 Task: Send the message to the host of Apartment in Wilmington, North Carolina, United States- Hello! I'm interested in your listing for 01/Dec/2023. Is it still available during that time?.
Action: Mouse moved to (394, 396)
Screenshot: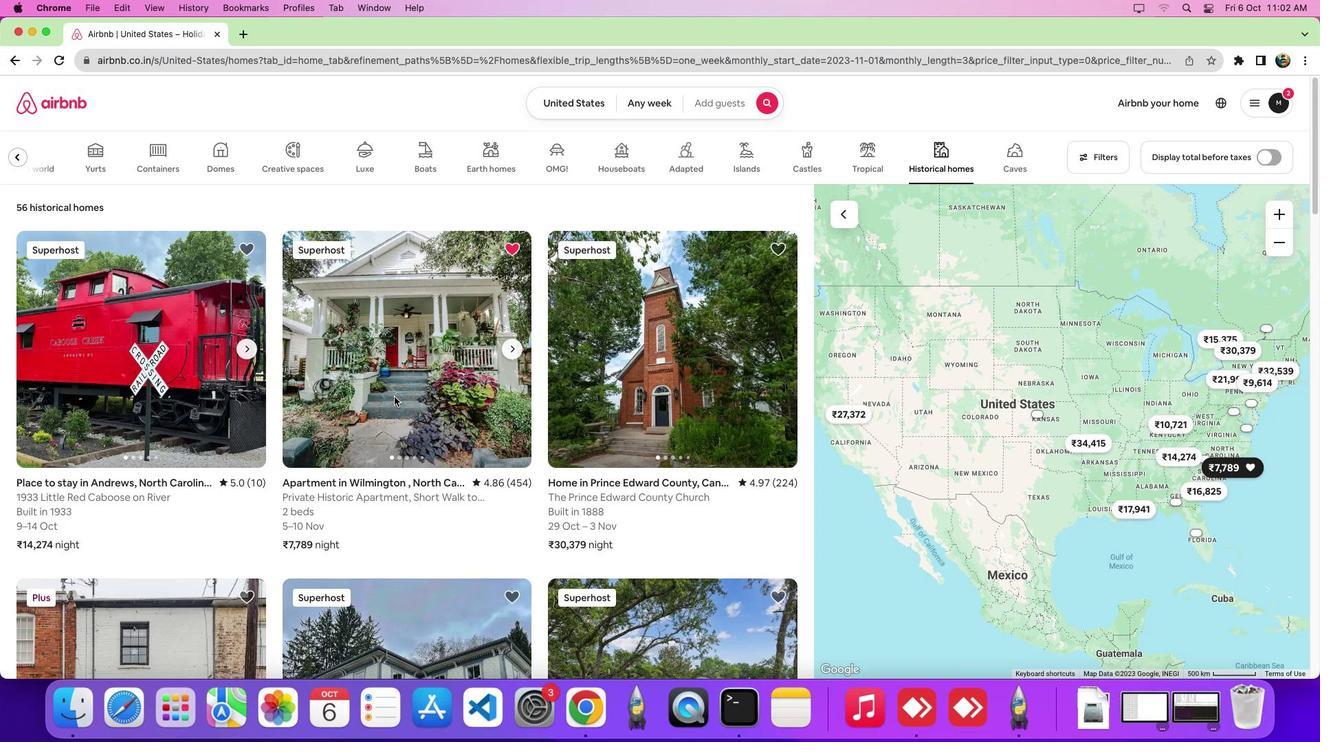 
Action: Mouse pressed left at (394, 396)
Screenshot: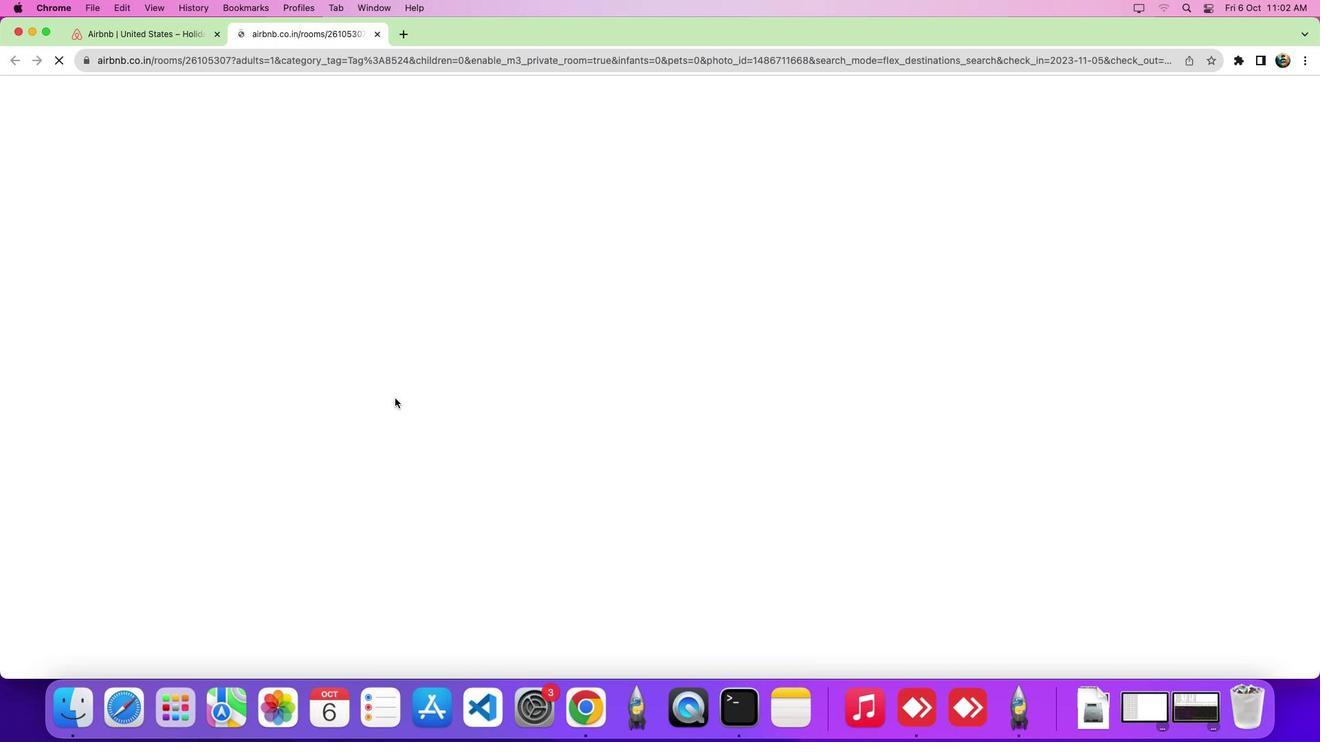 
Action: Mouse moved to (522, 453)
Screenshot: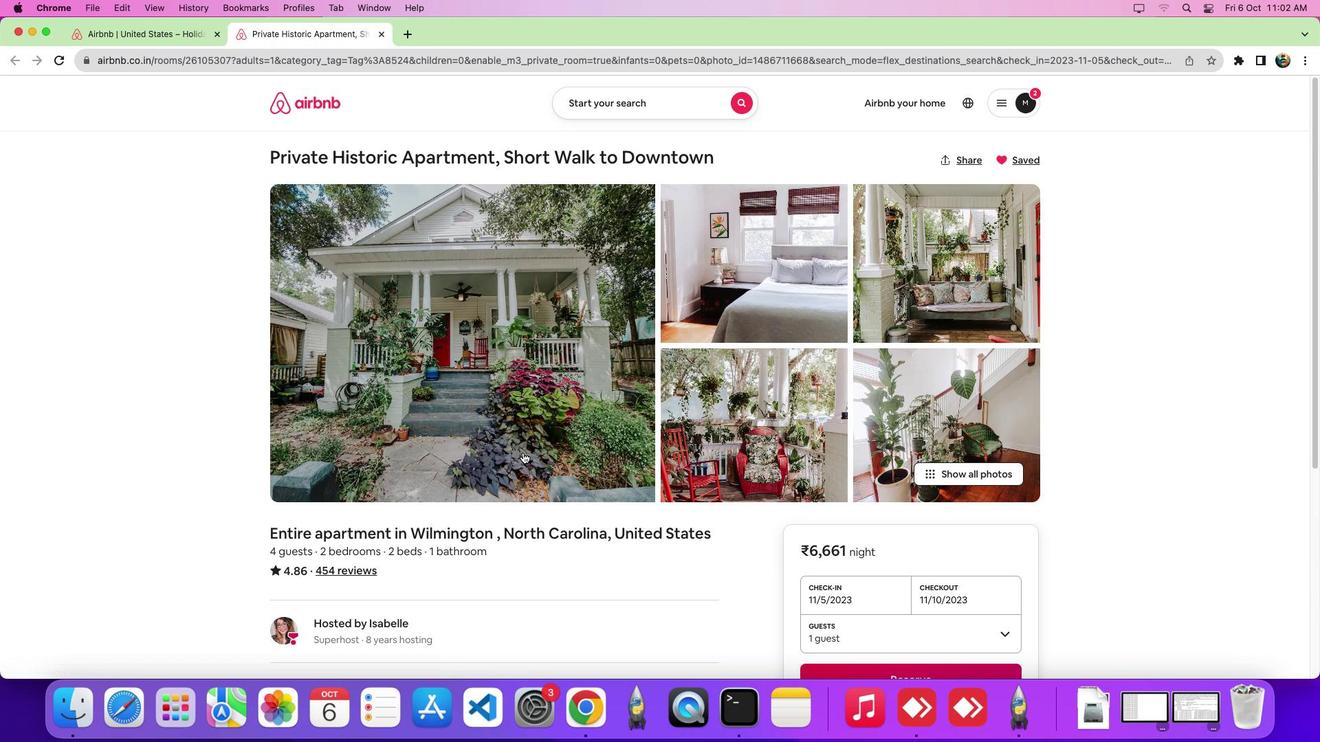 
Action: Mouse scrolled (522, 453) with delta (0, 0)
Screenshot: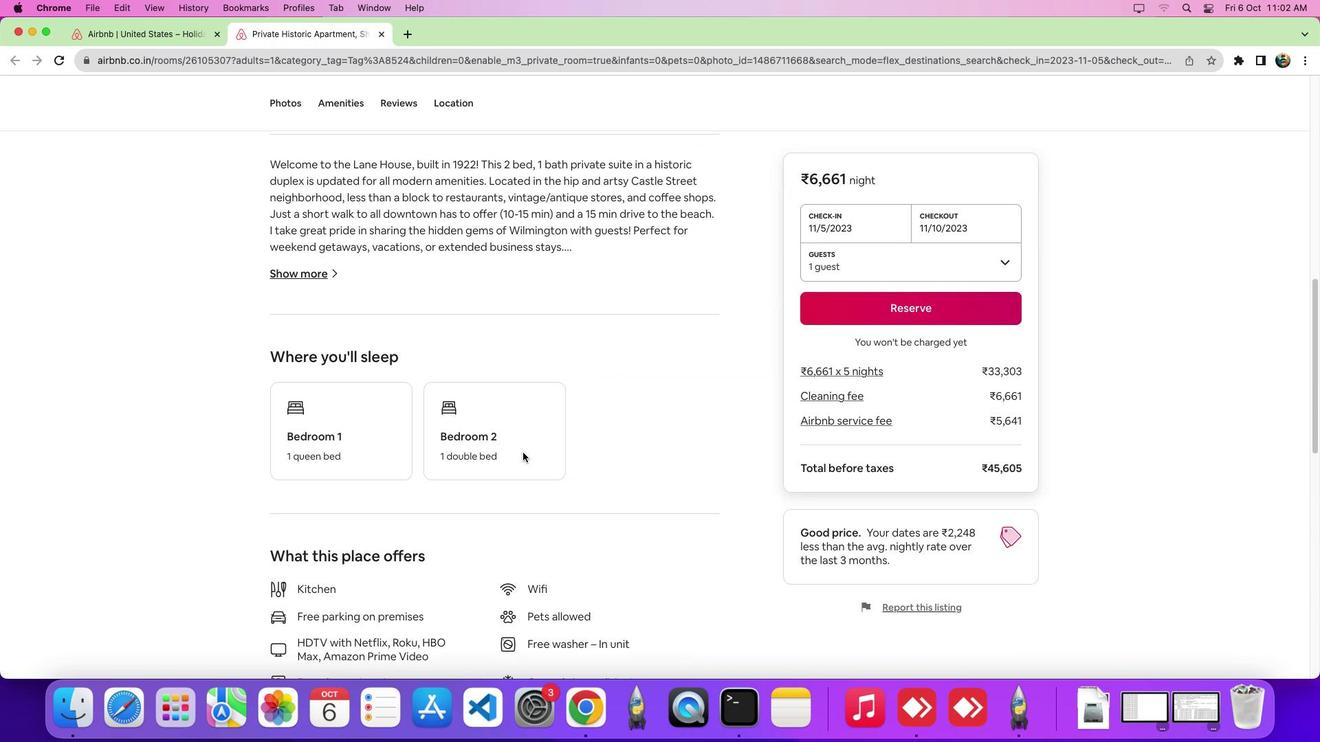 
Action: Mouse scrolled (522, 453) with delta (0, 0)
Screenshot: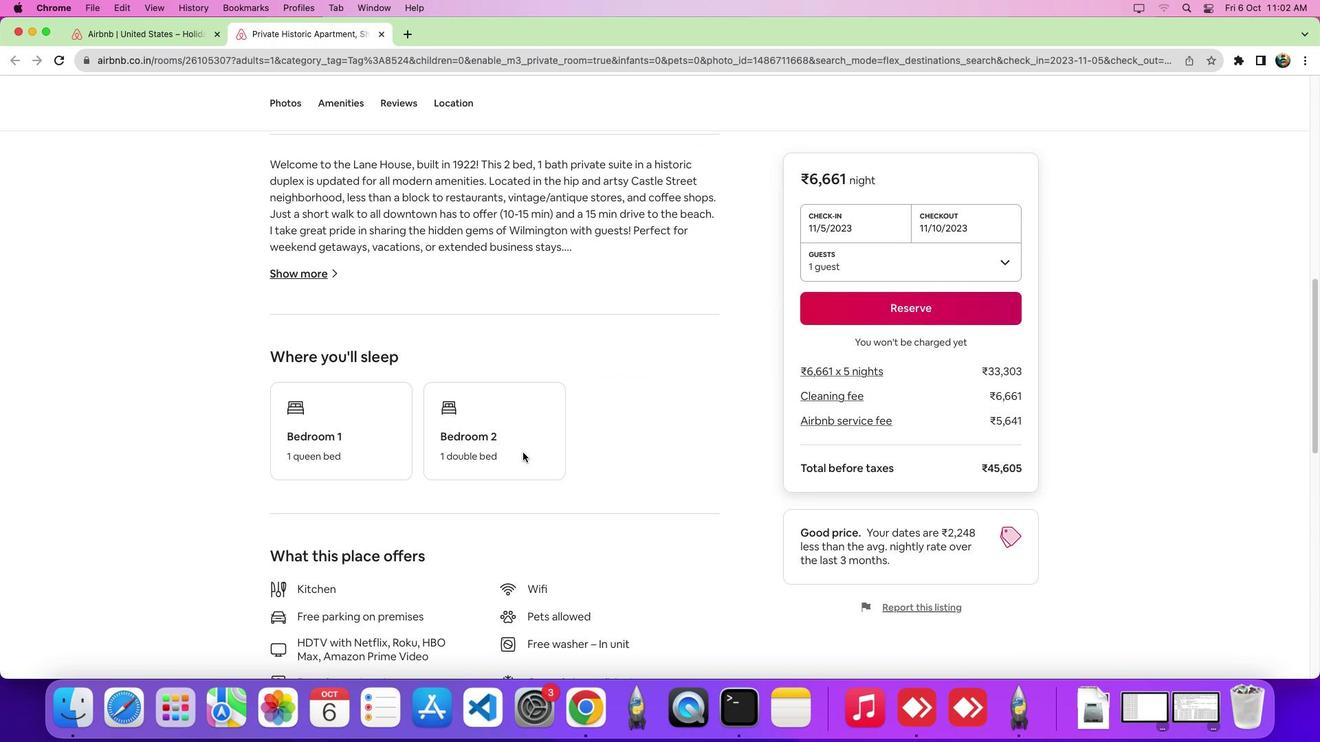 
Action: Mouse scrolled (522, 453) with delta (0, -6)
Screenshot: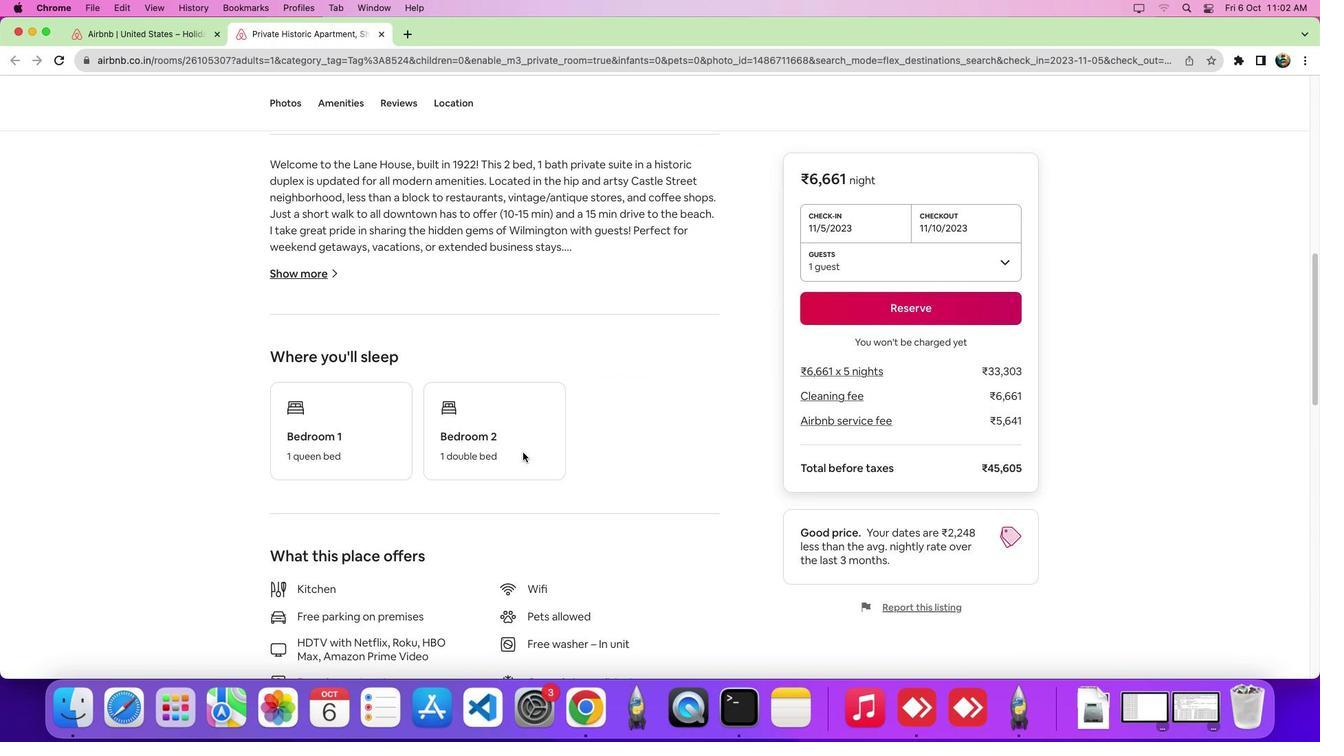 
Action: Mouse scrolled (522, 453) with delta (0, -8)
Screenshot: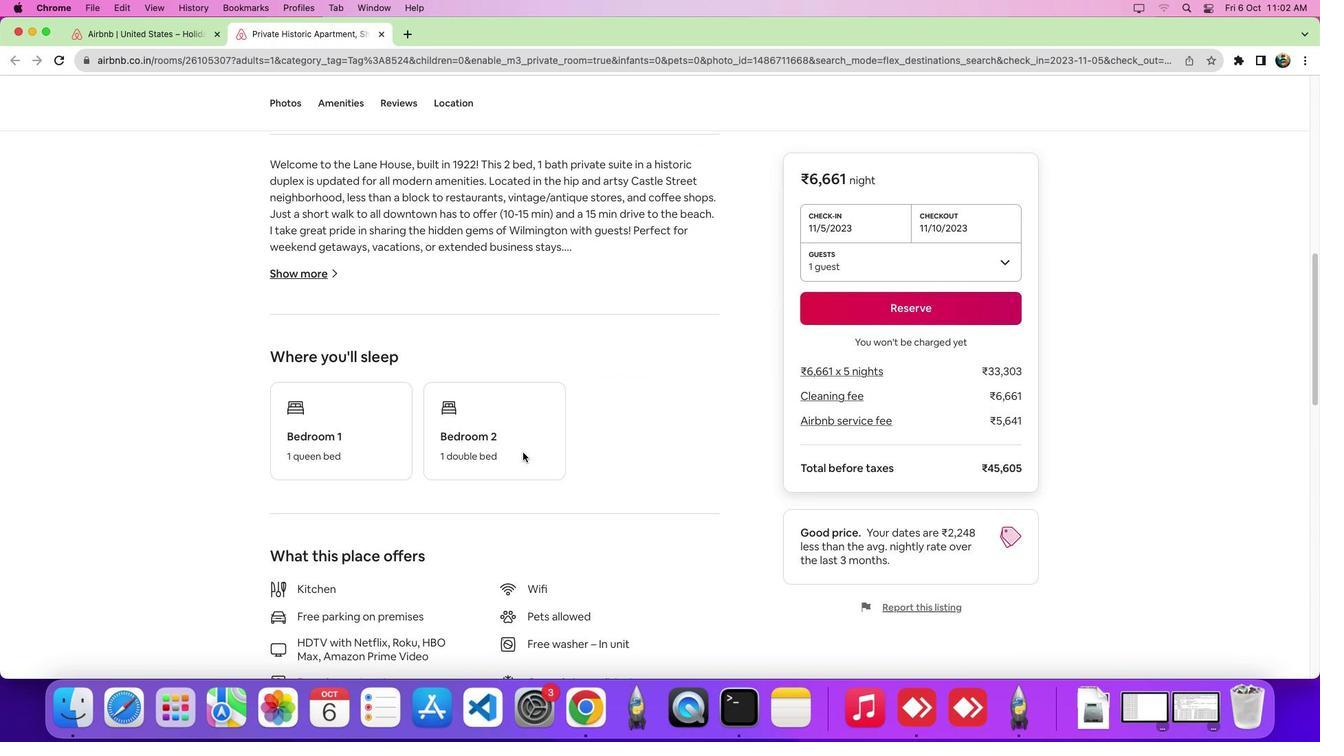 
Action: Mouse scrolled (522, 453) with delta (0, 0)
Screenshot: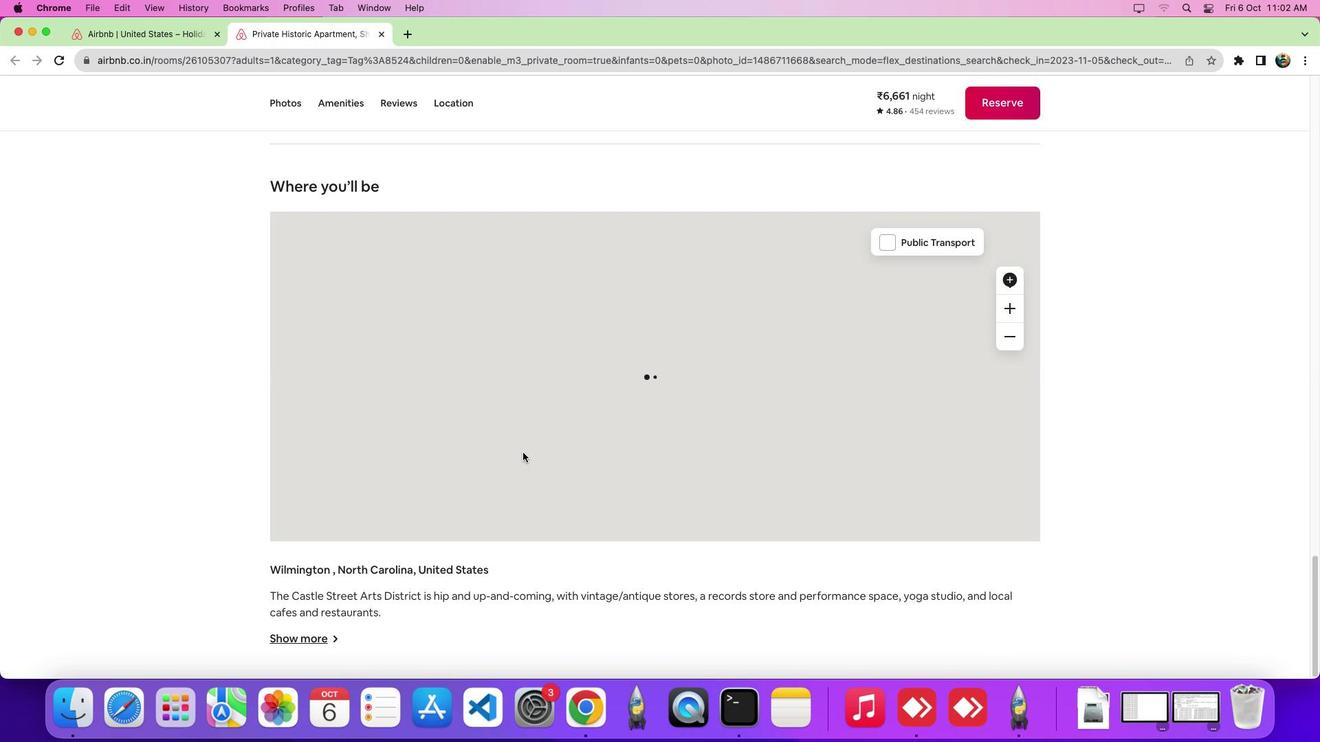 
Action: Mouse scrolled (522, 453) with delta (0, -1)
Screenshot: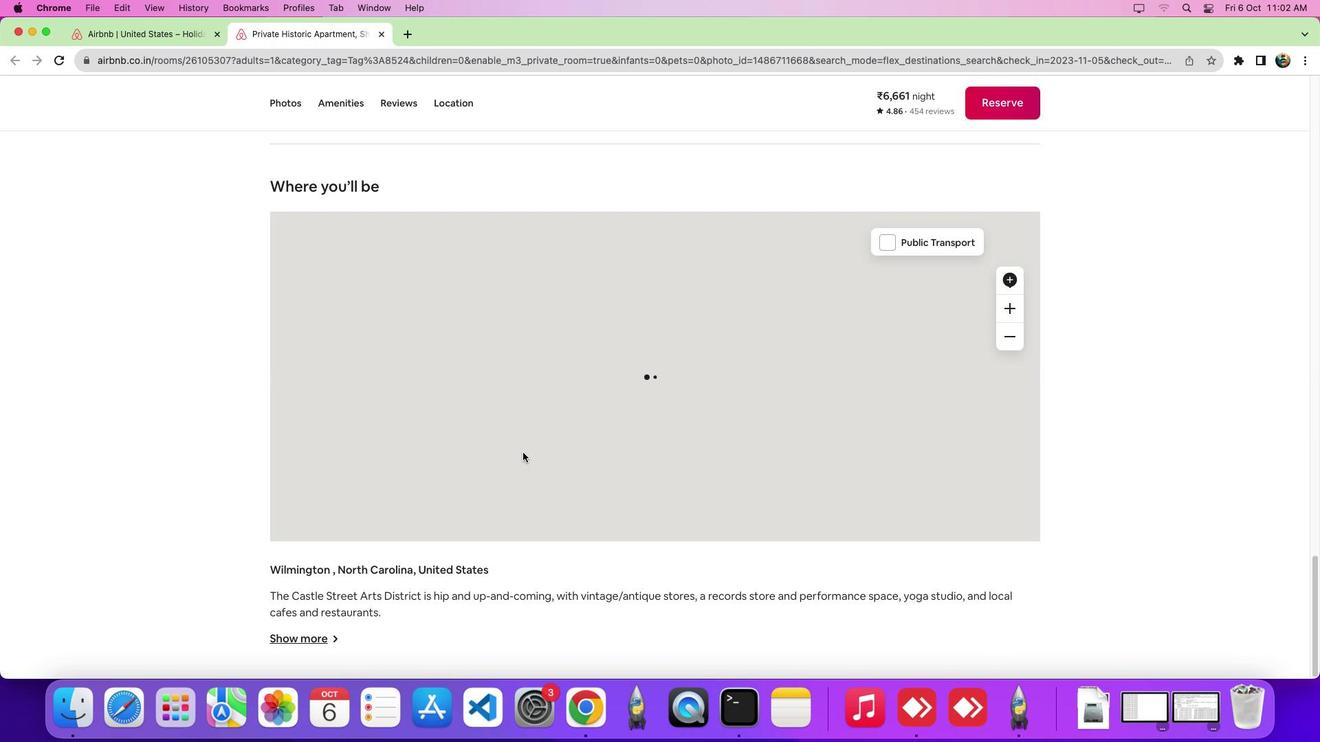 
Action: Mouse scrolled (522, 453) with delta (0, -6)
Screenshot: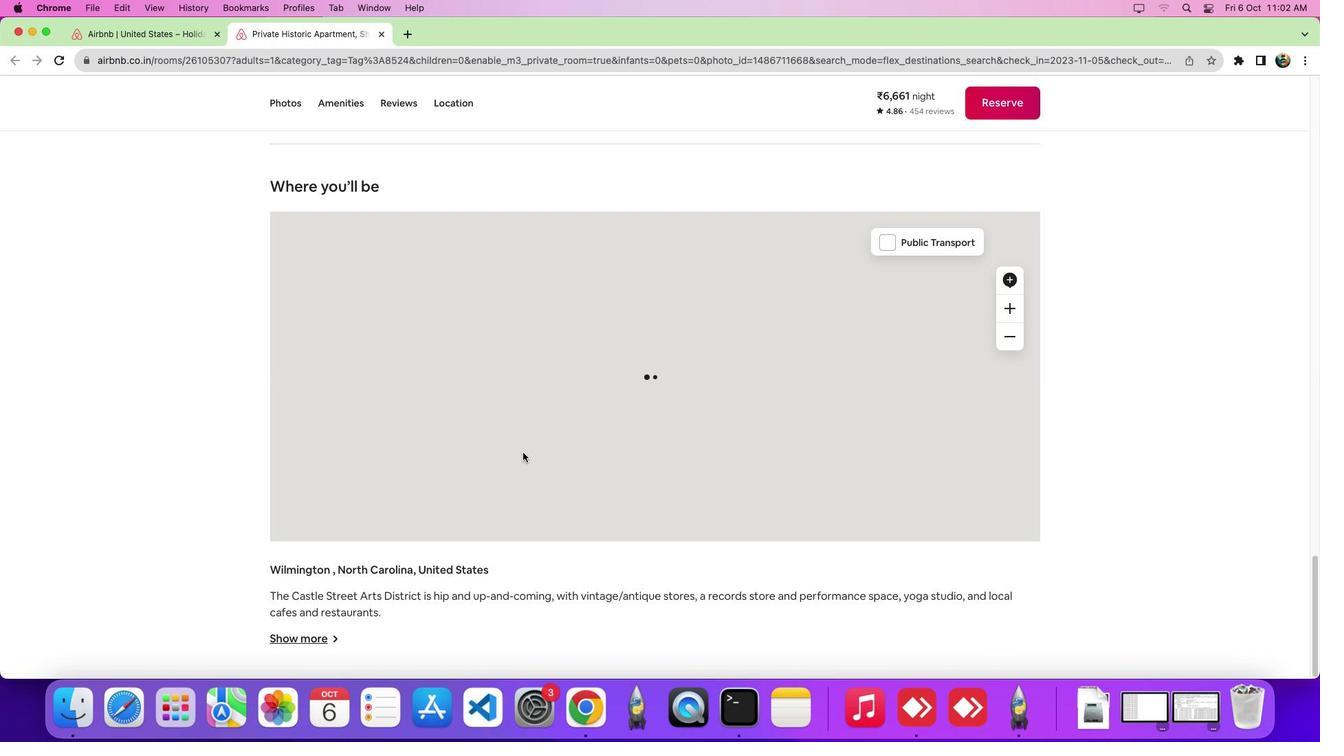 
Action: Mouse scrolled (522, 453) with delta (0, -9)
Screenshot: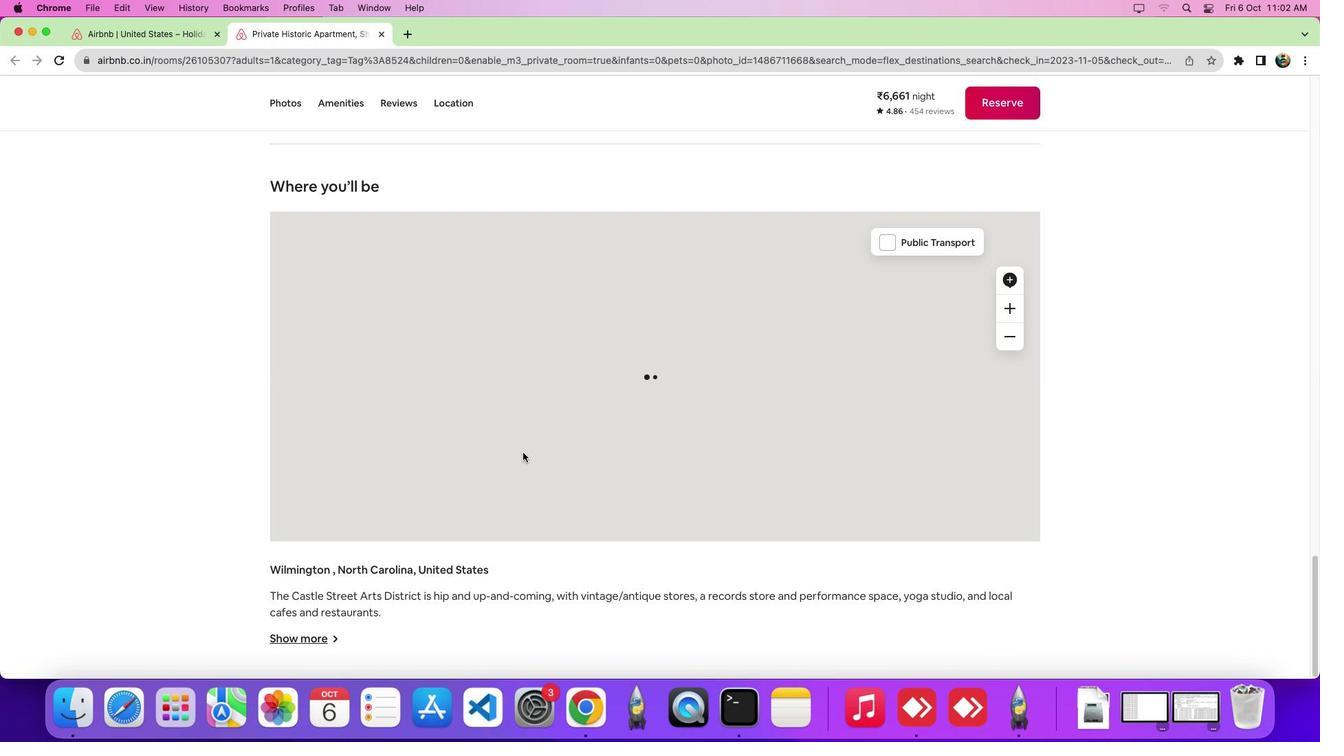 
Action: Mouse scrolled (522, 453) with delta (0, -11)
Screenshot: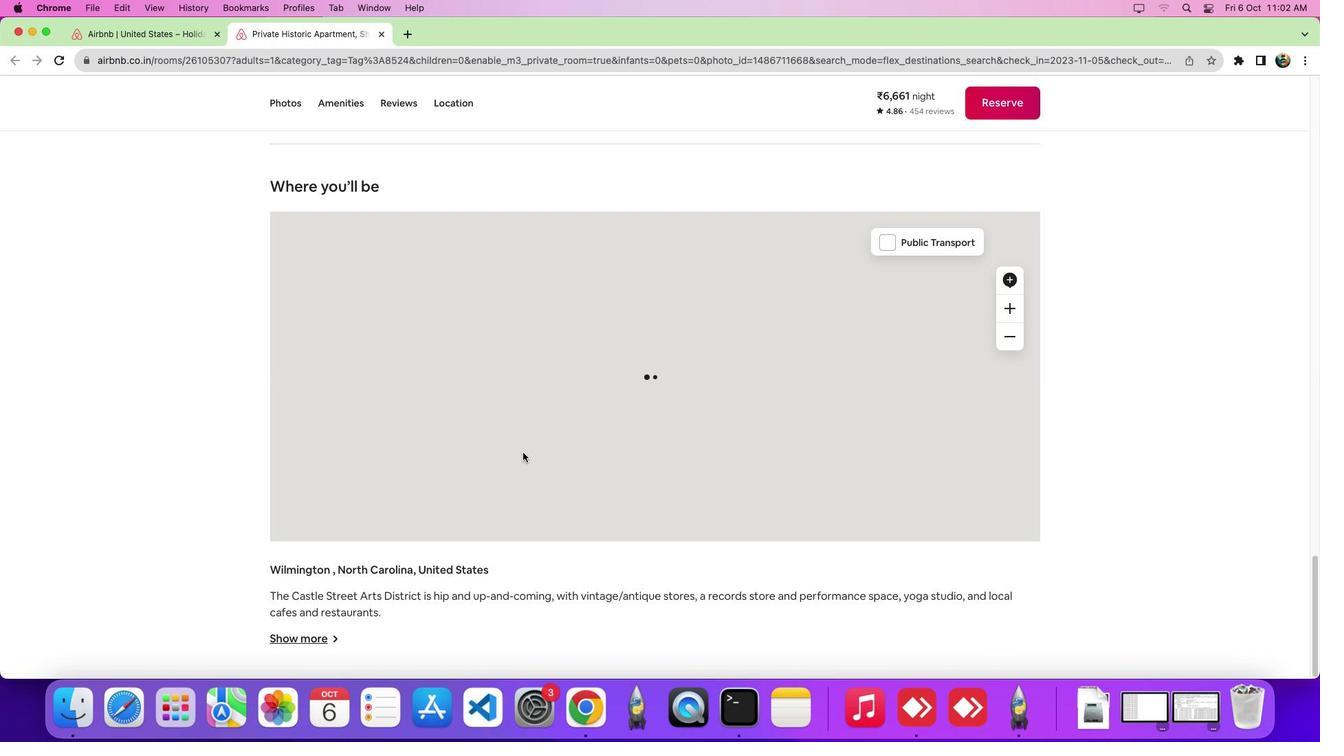 
Action: Mouse scrolled (522, 453) with delta (0, -11)
Screenshot: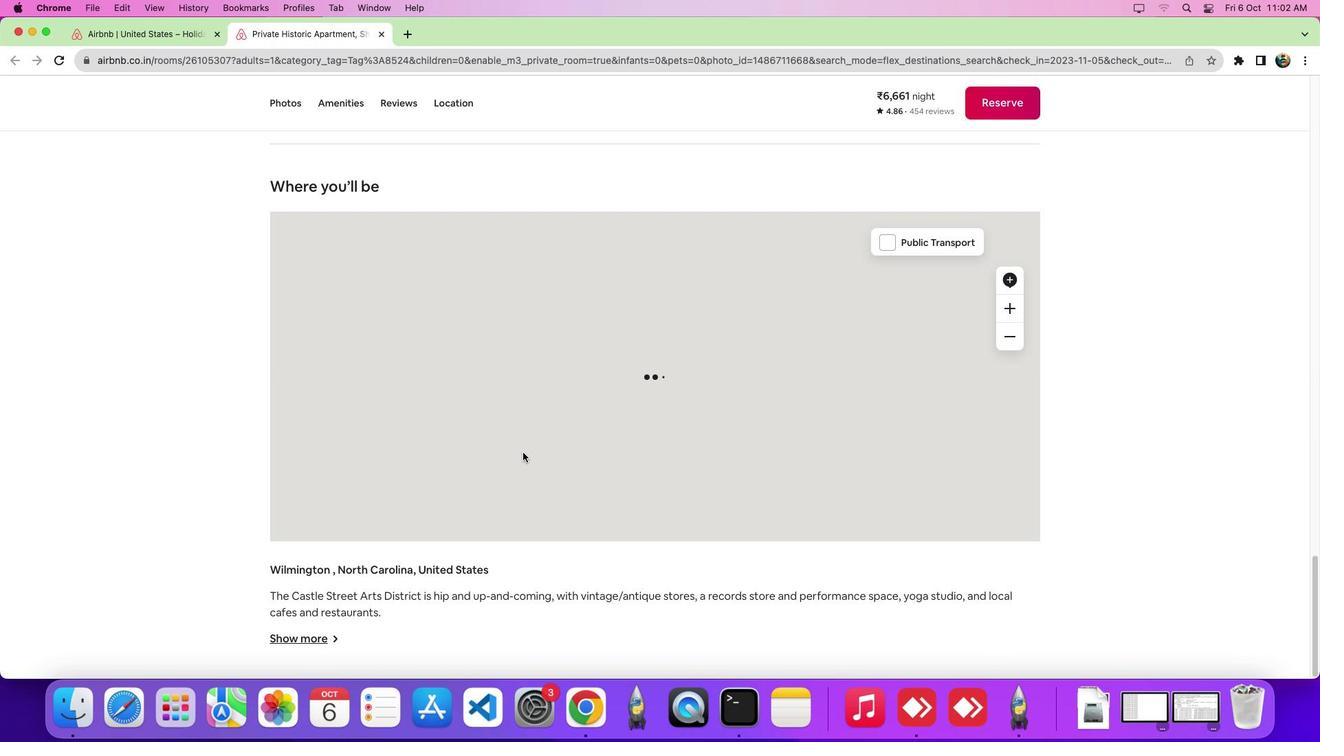 
Action: Mouse scrolled (522, 453) with delta (0, 0)
Screenshot: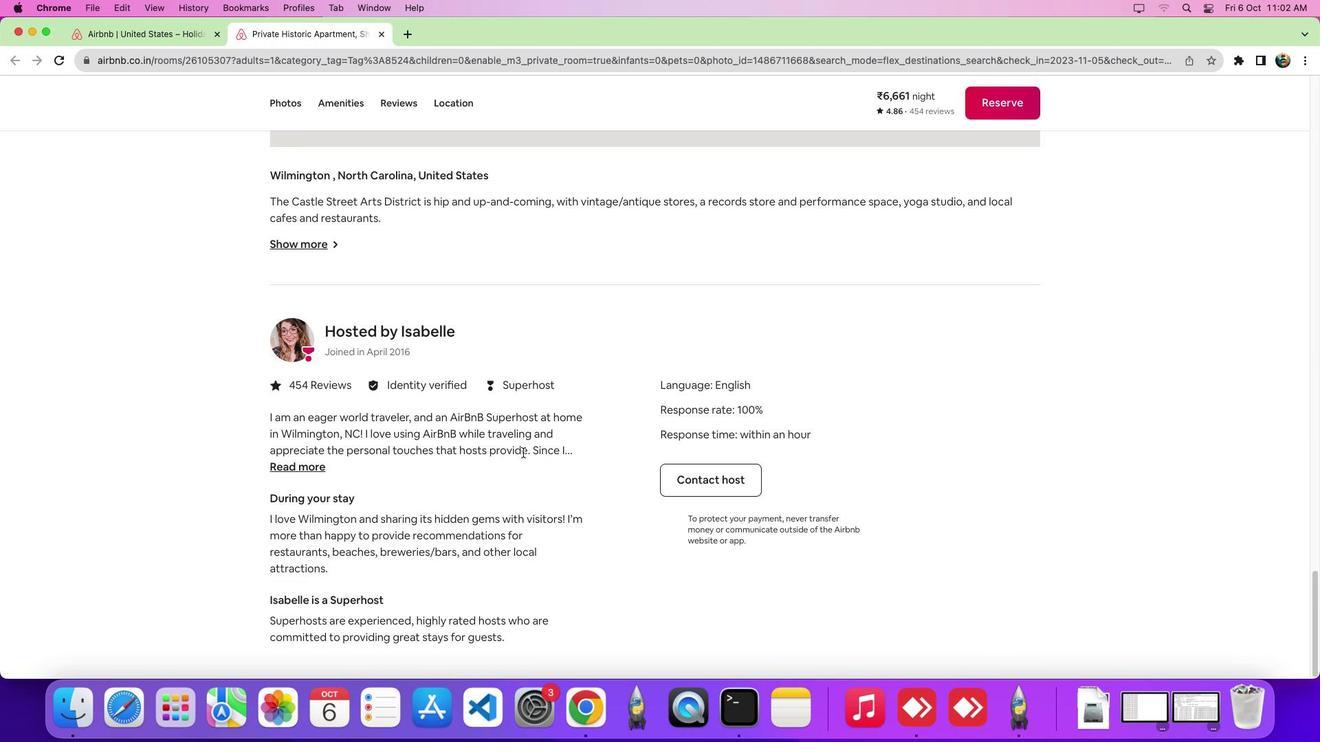 
Action: Mouse scrolled (522, 453) with delta (0, -1)
Screenshot: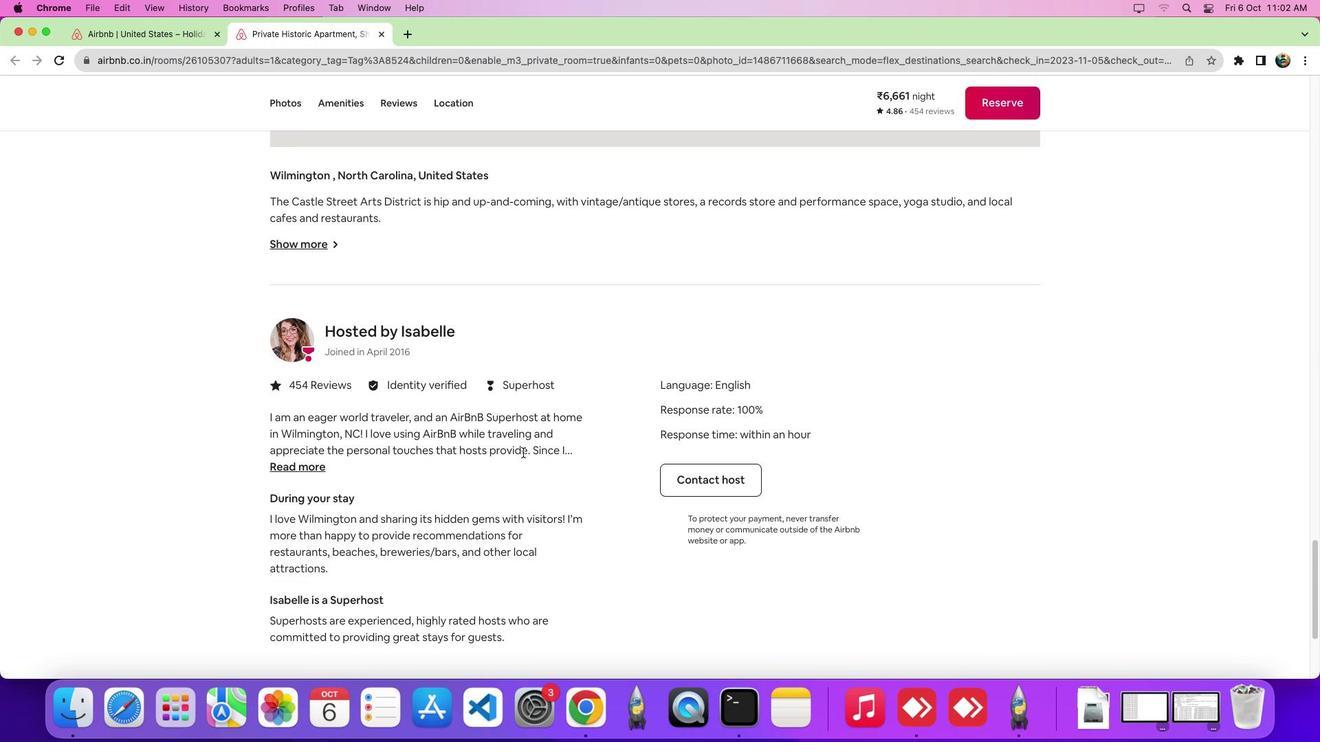 
Action: Mouse scrolled (522, 453) with delta (0, -6)
Screenshot: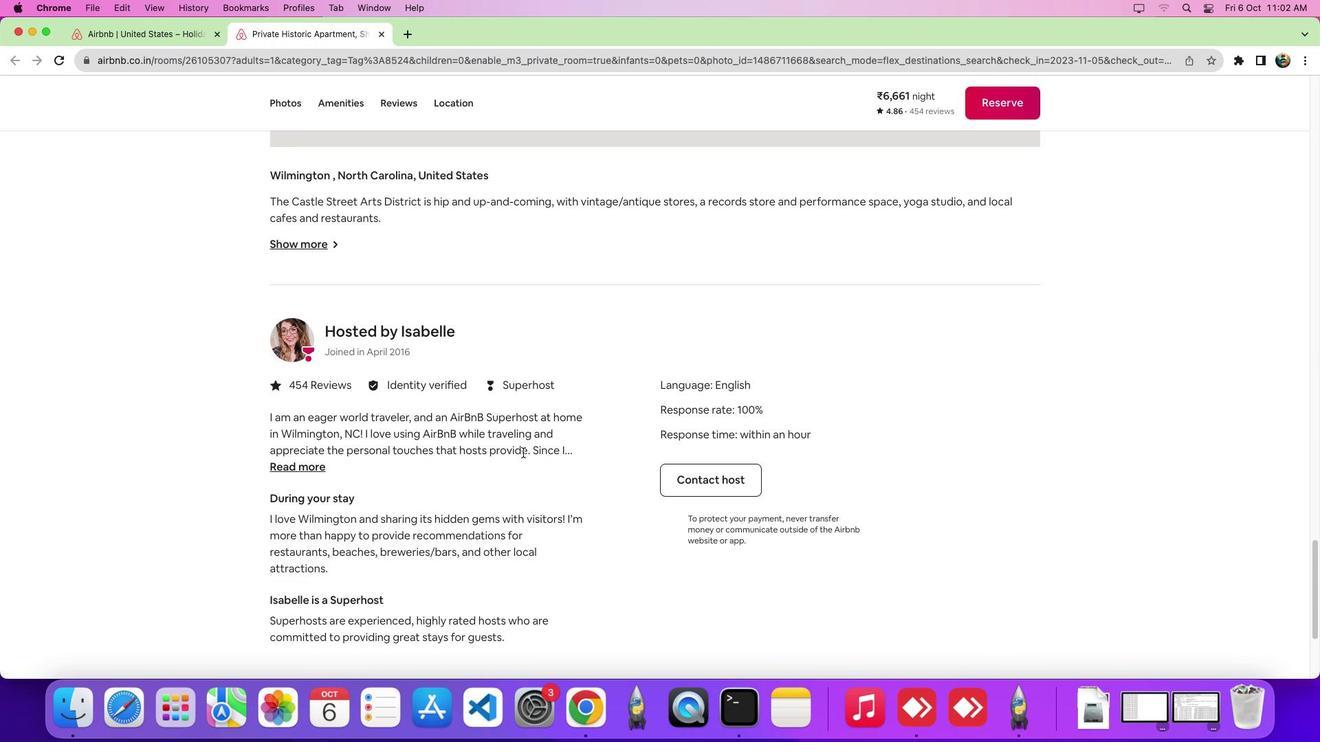 
Action: Mouse scrolled (522, 453) with delta (0, -9)
Screenshot: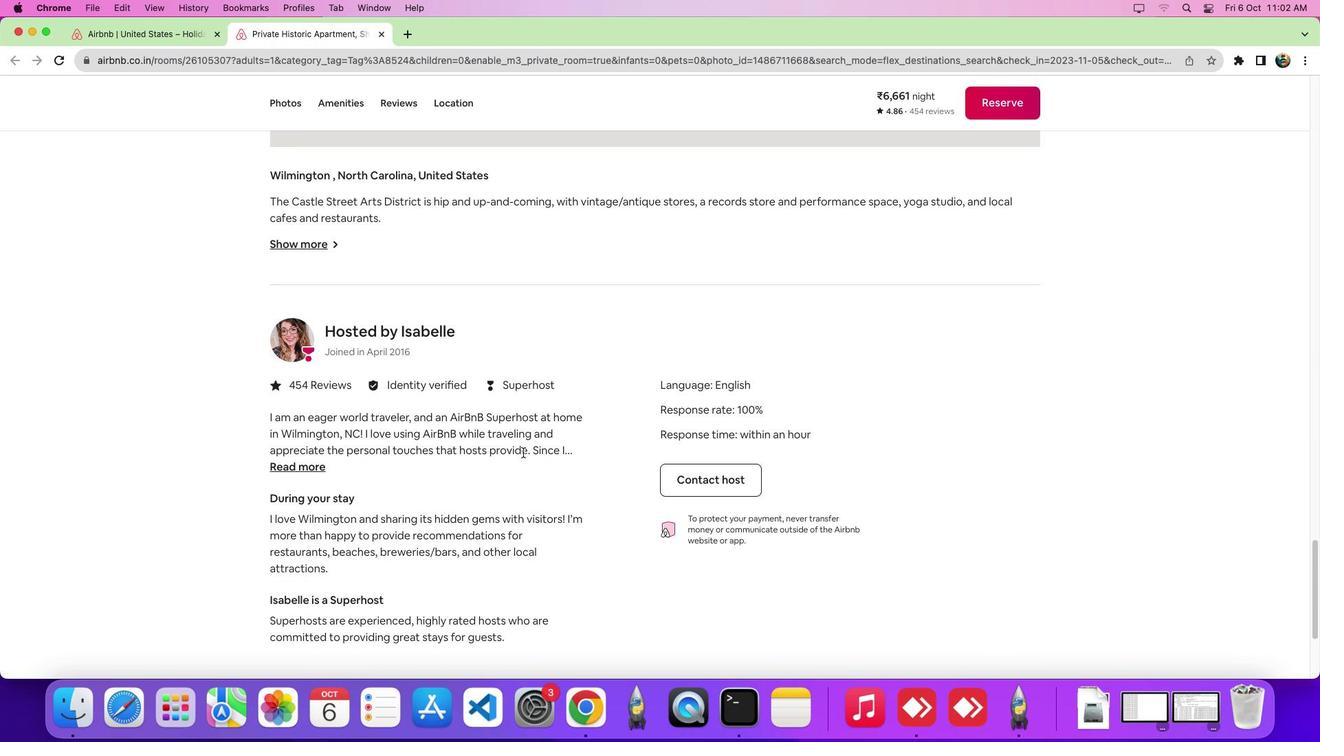 
Action: Mouse scrolled (522, 453) with delta (0, 0)
Screenshot: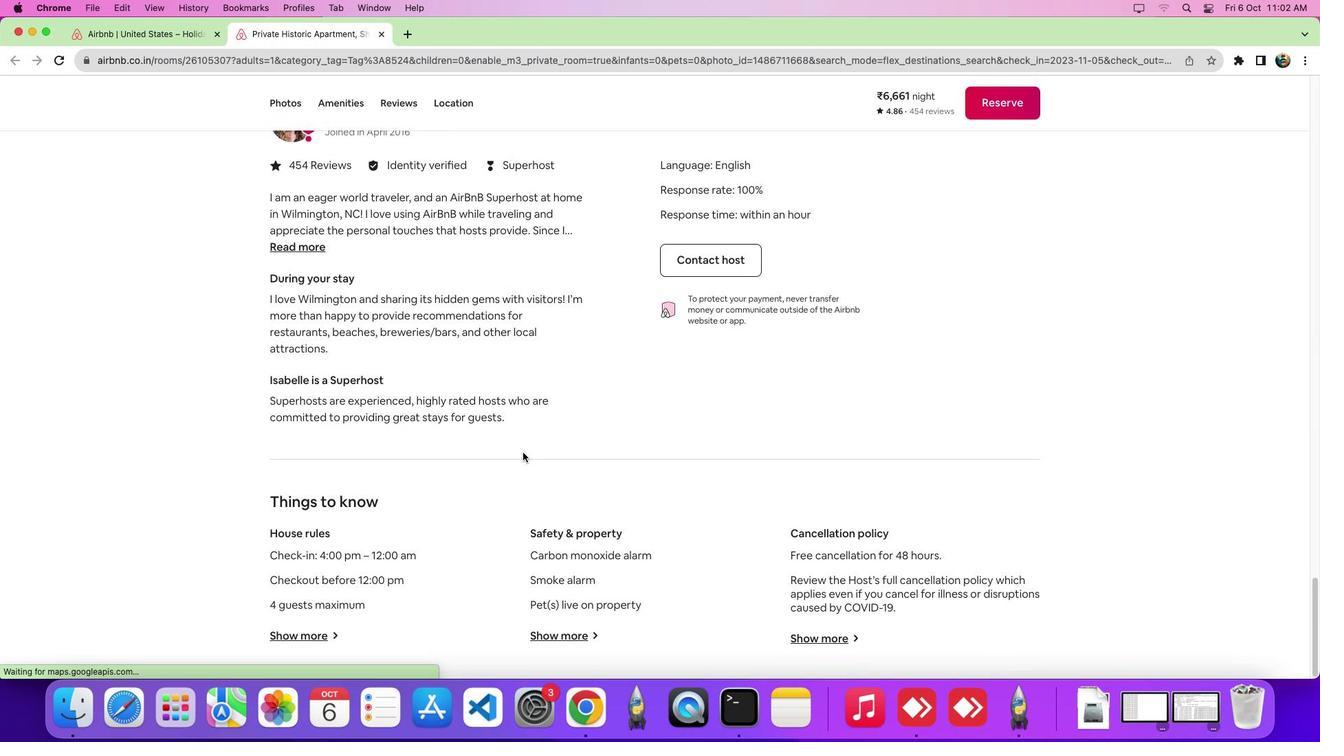 
Action: Mouse scrolled (522, 453) with delta (0, -1)
Screenshot: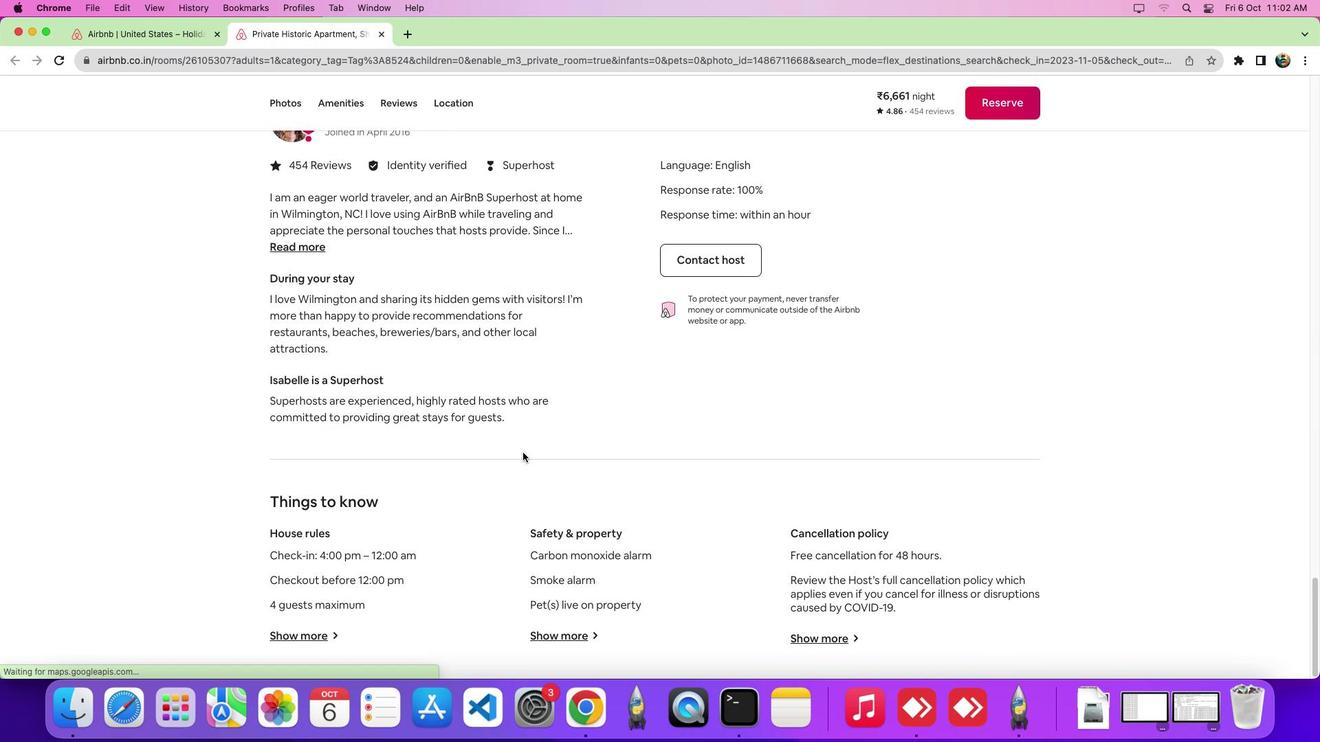 
Action: Mouse scrolled (522, 453) with delta (0, -6)
Screenshot: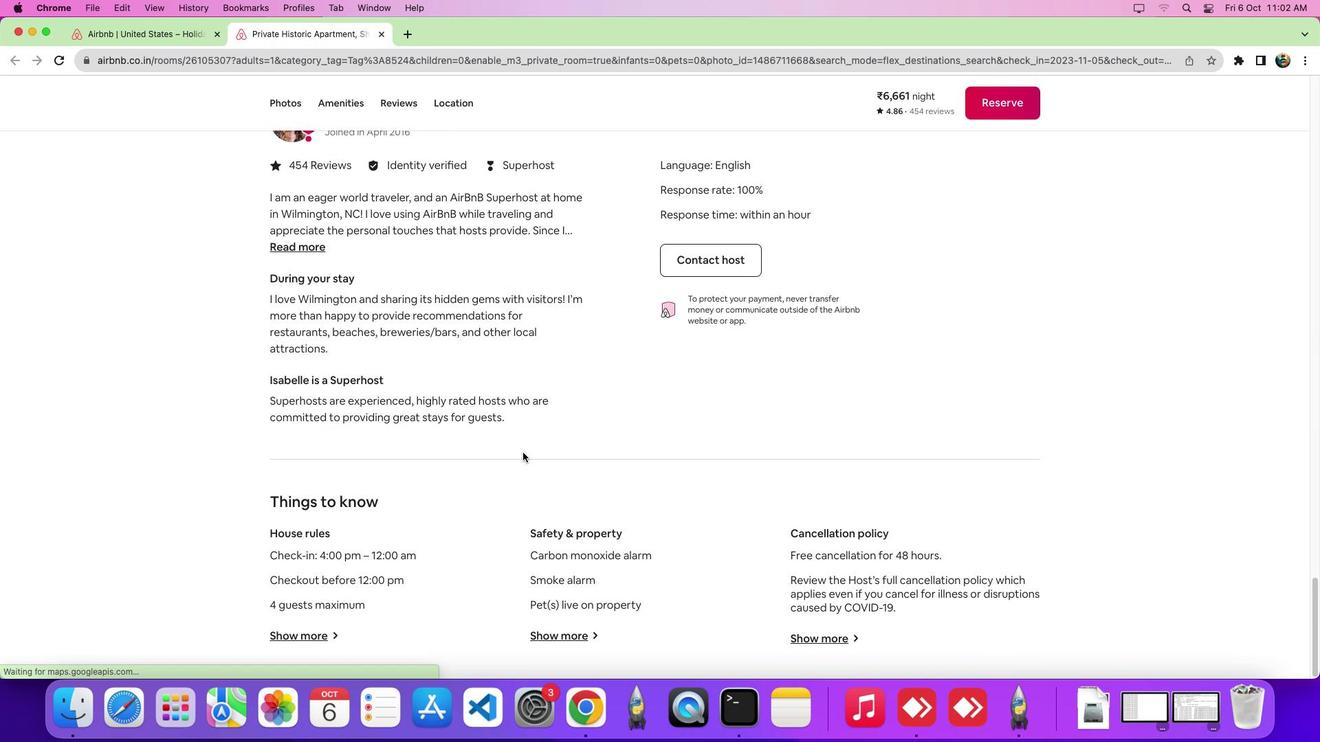 
Action: Mouse scrolled (522, 453) with delta (0, -9)
Screenshot: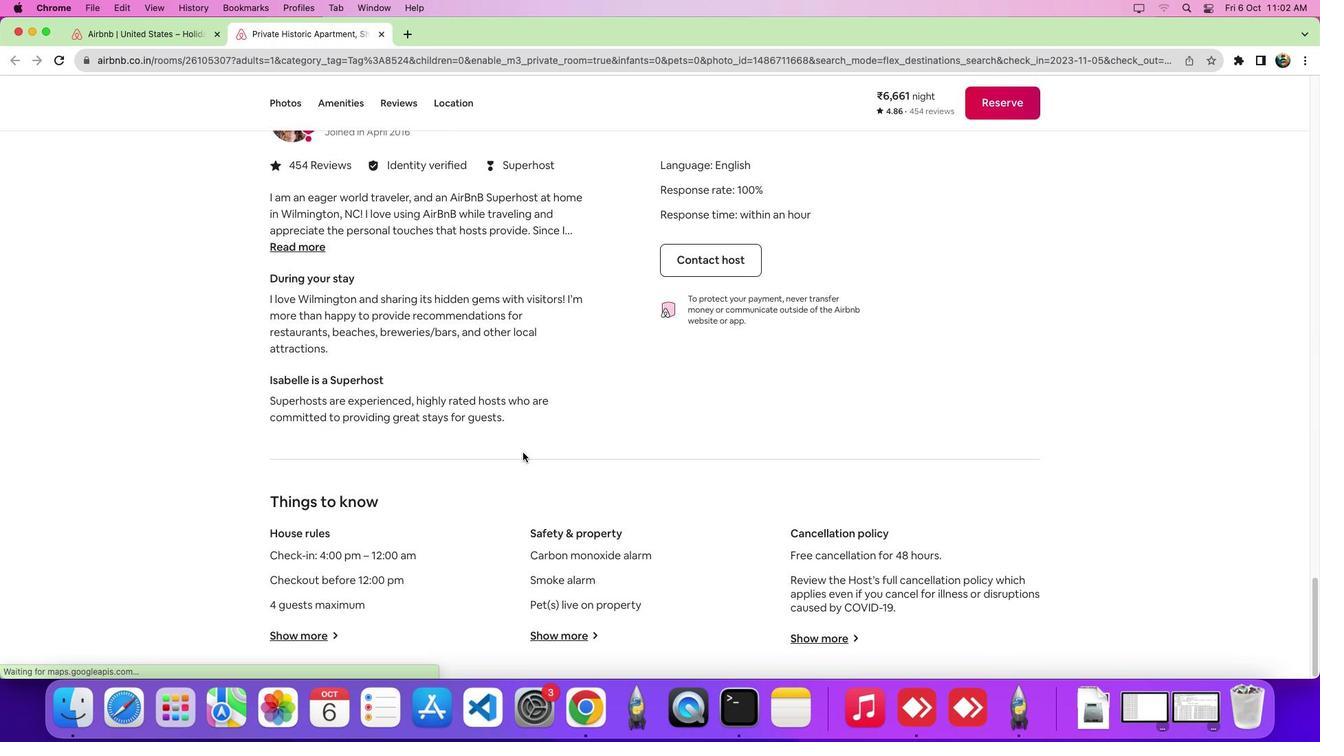 
Action: Mouse scrolled (522, 453) with delta (0, -11)
Screenshot: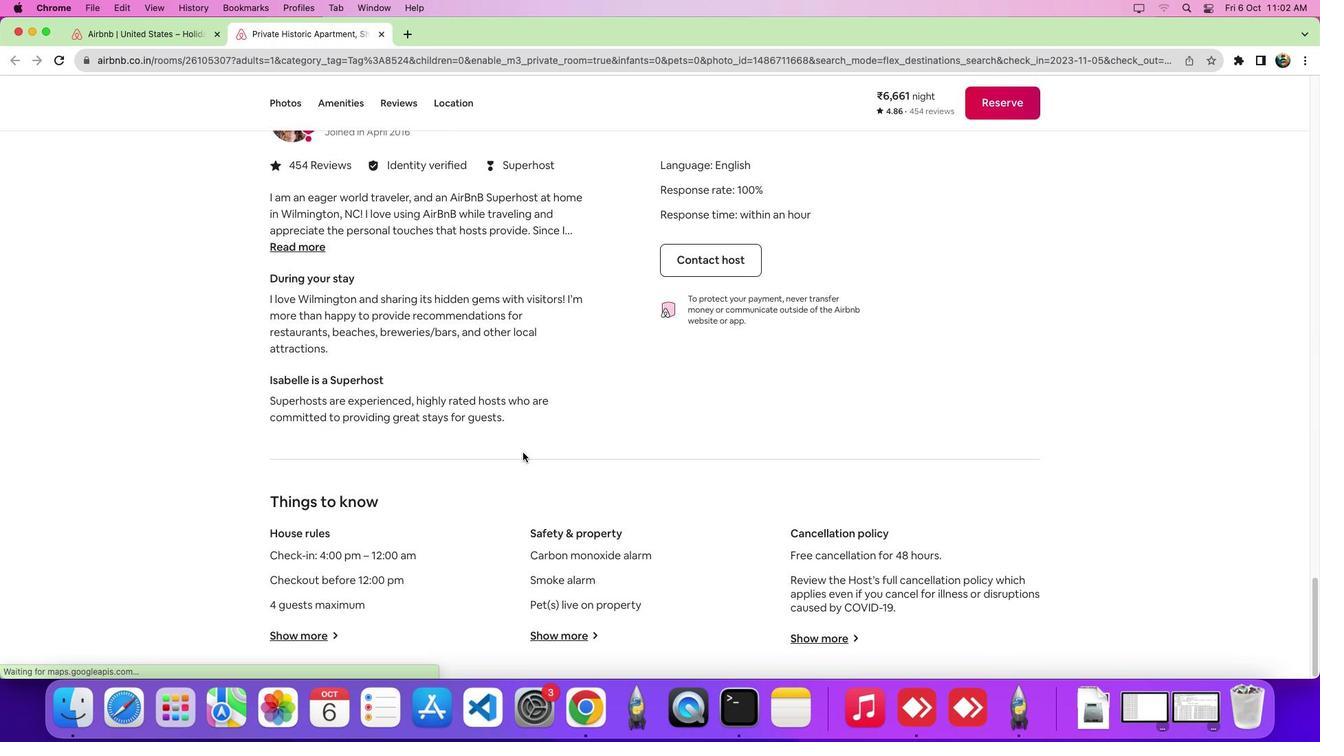 
Action: Mouse moved to (737, 258)
Screenshot: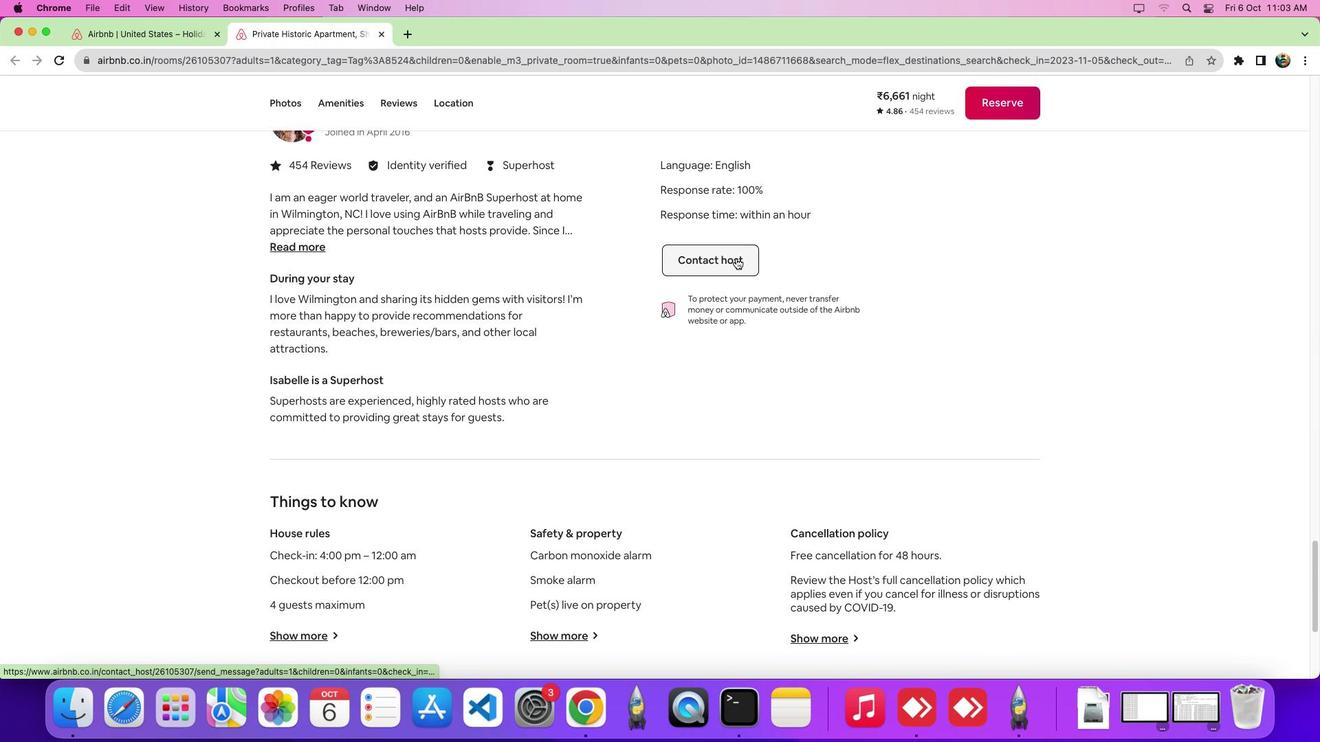 
Action: Mouse pressed left at (737, 258)
Screenshot: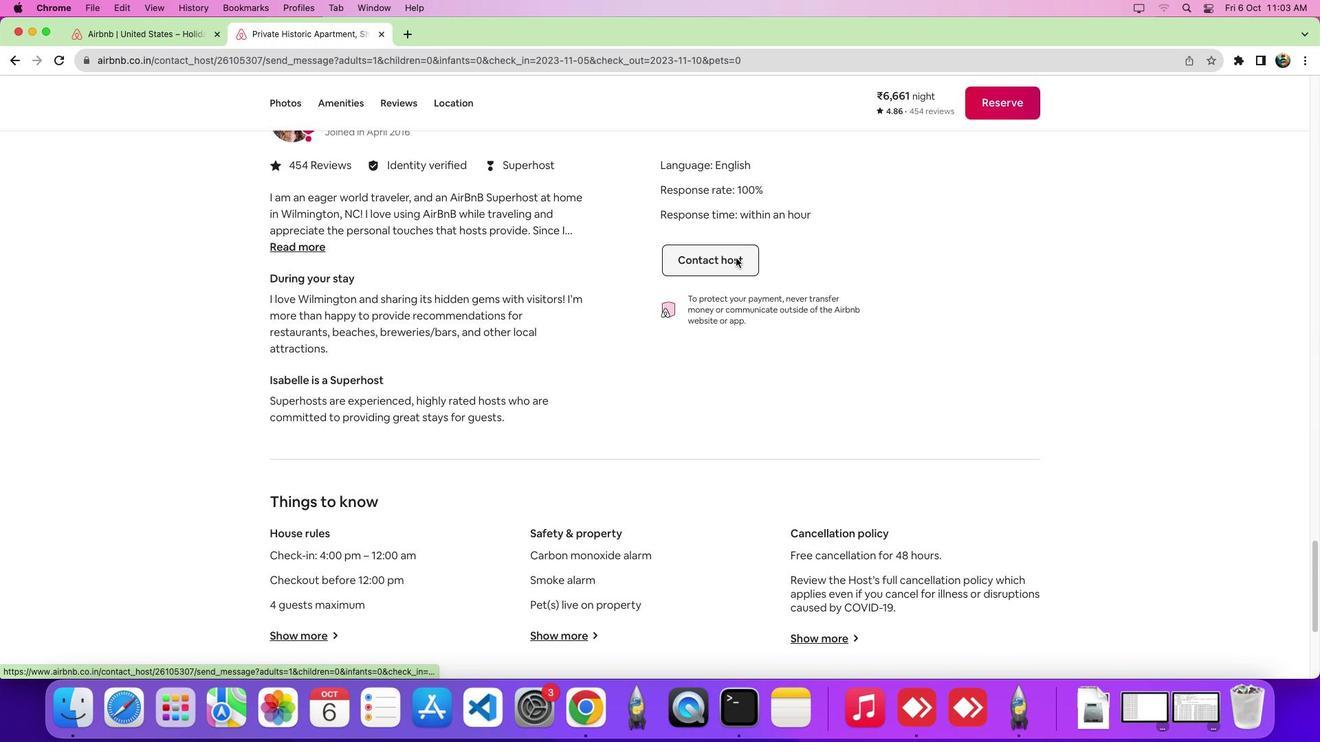 
Action: Mouse moved to (580, 428)
Screenshot: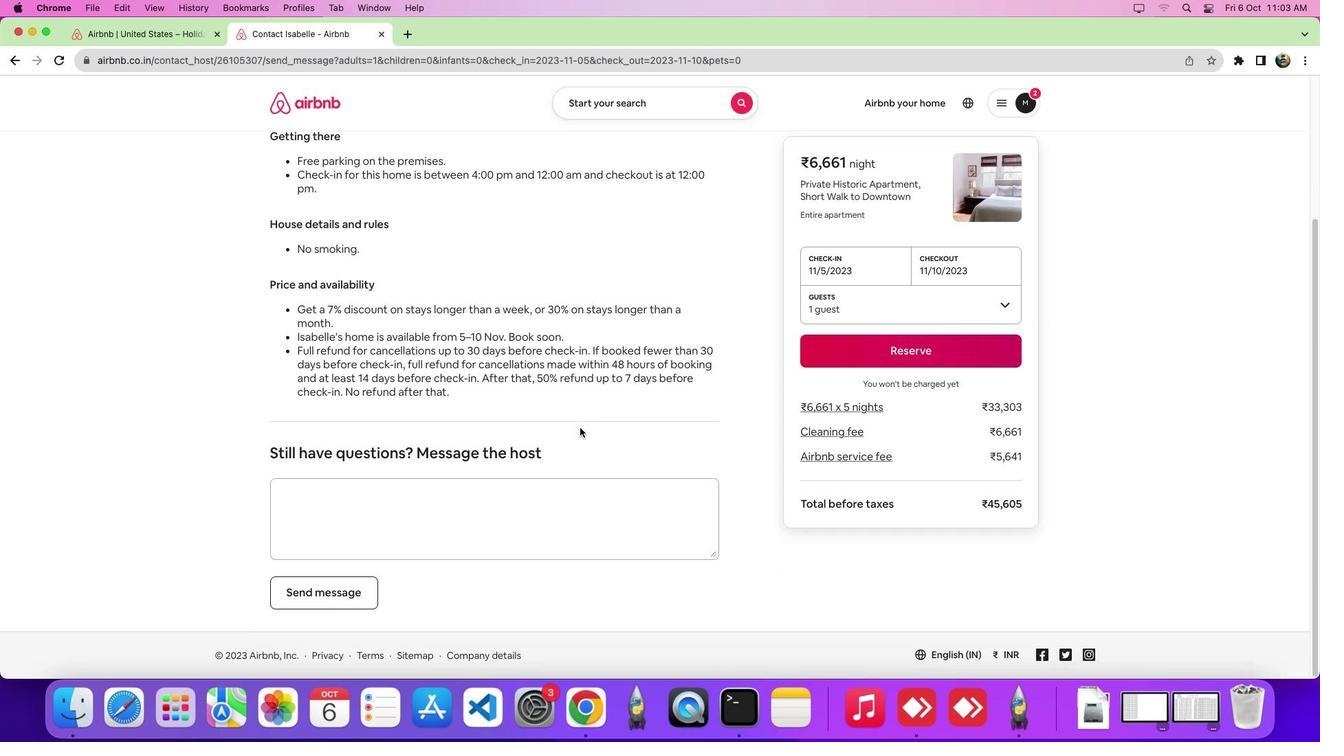 
Action: Mouse scrolled (580, 428) with delta (0, 0)
Screenshot: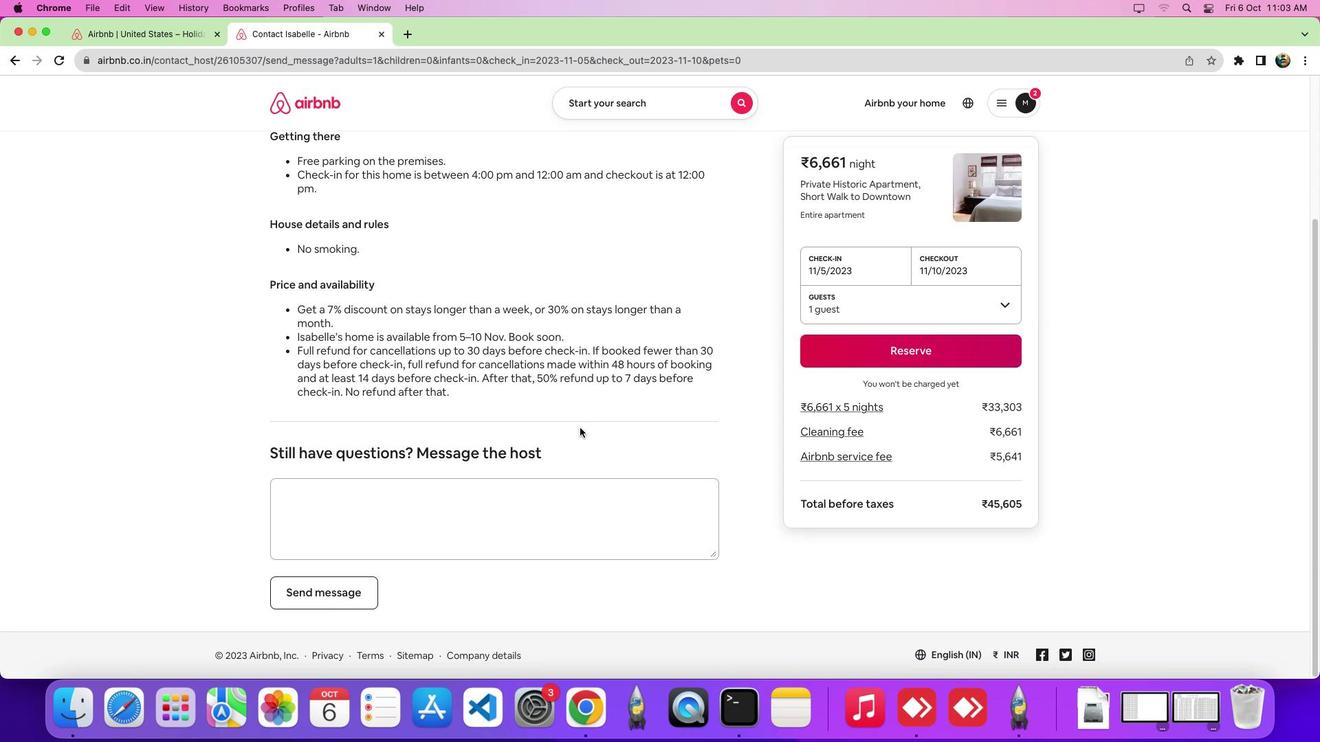 
Action: Mouse scrolled (580, 428) with delta (0, -1)
Screenshot: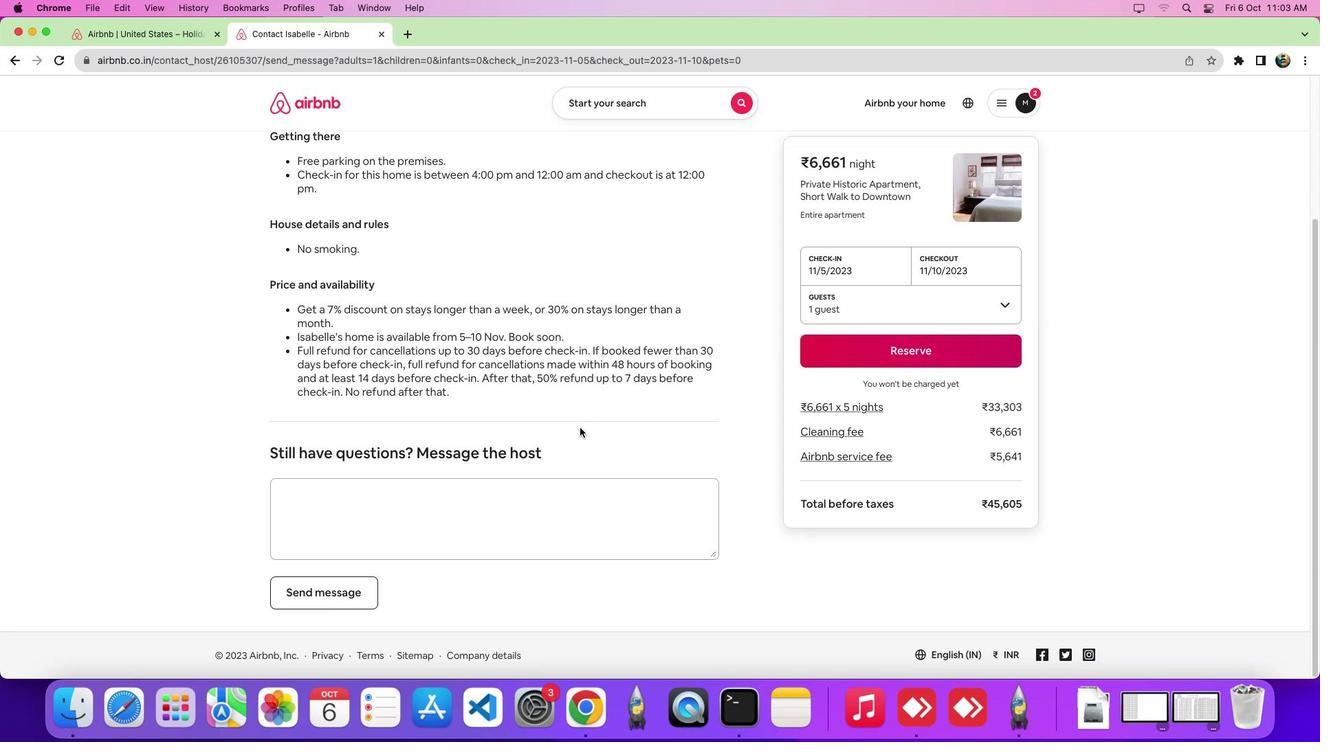 
Action: Mouse scrolled (580, 428) with delta (0, -6)
Screenshot: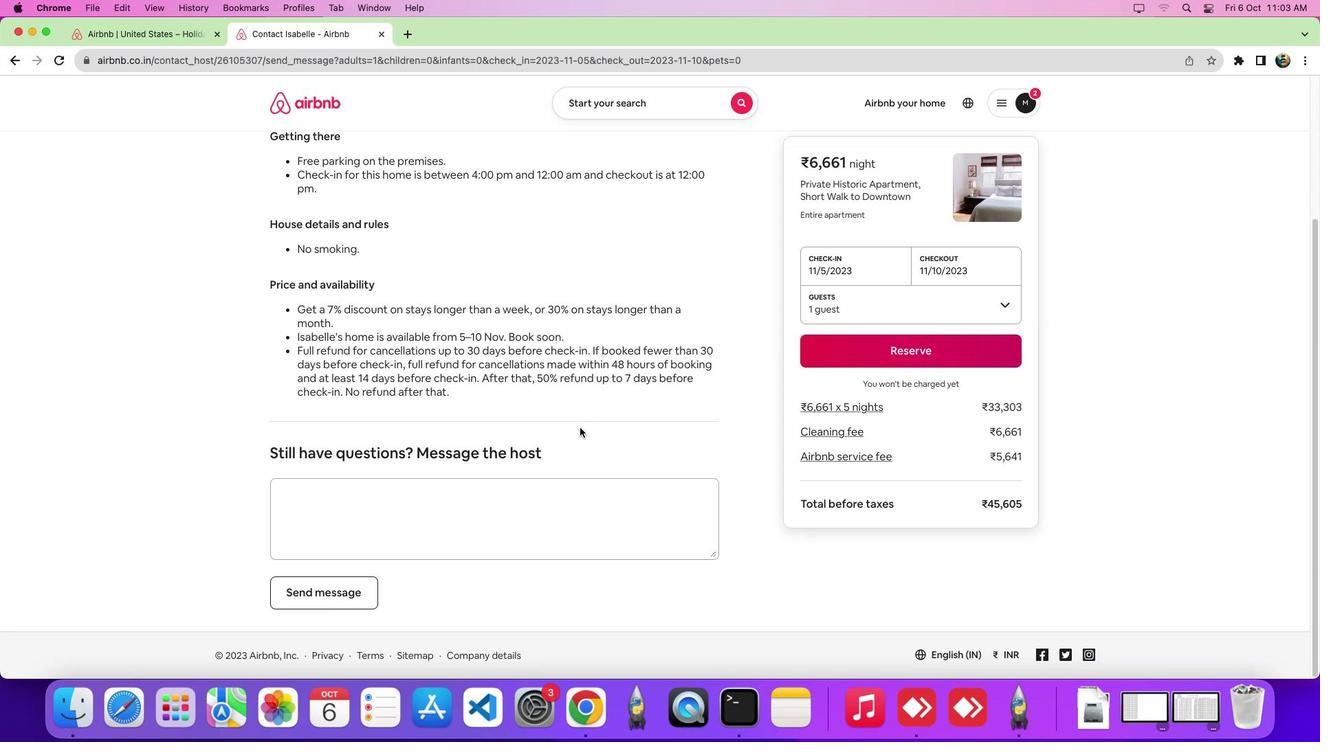 
Action: Mouse scrolled (580, 428) with delta (0, -7)
Screenshot: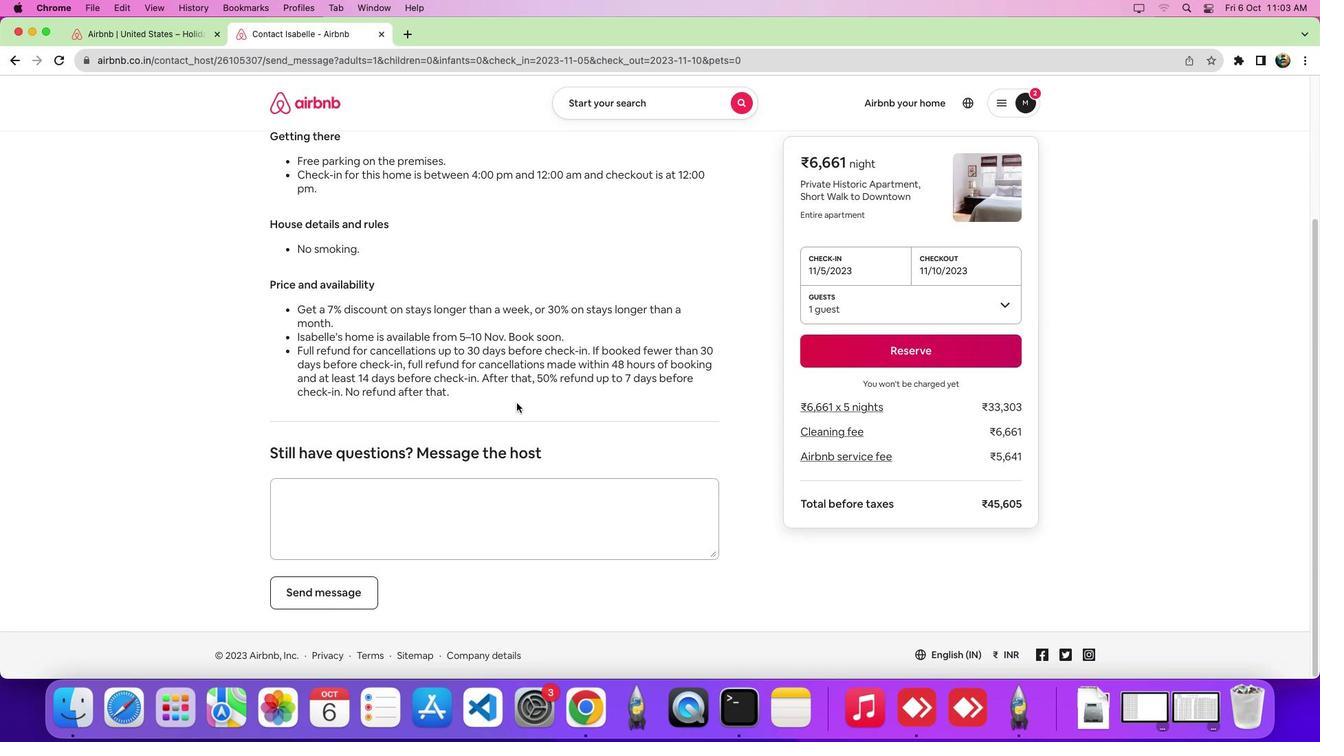 
Action: Mouse moved to (471, 508)
Screenshot: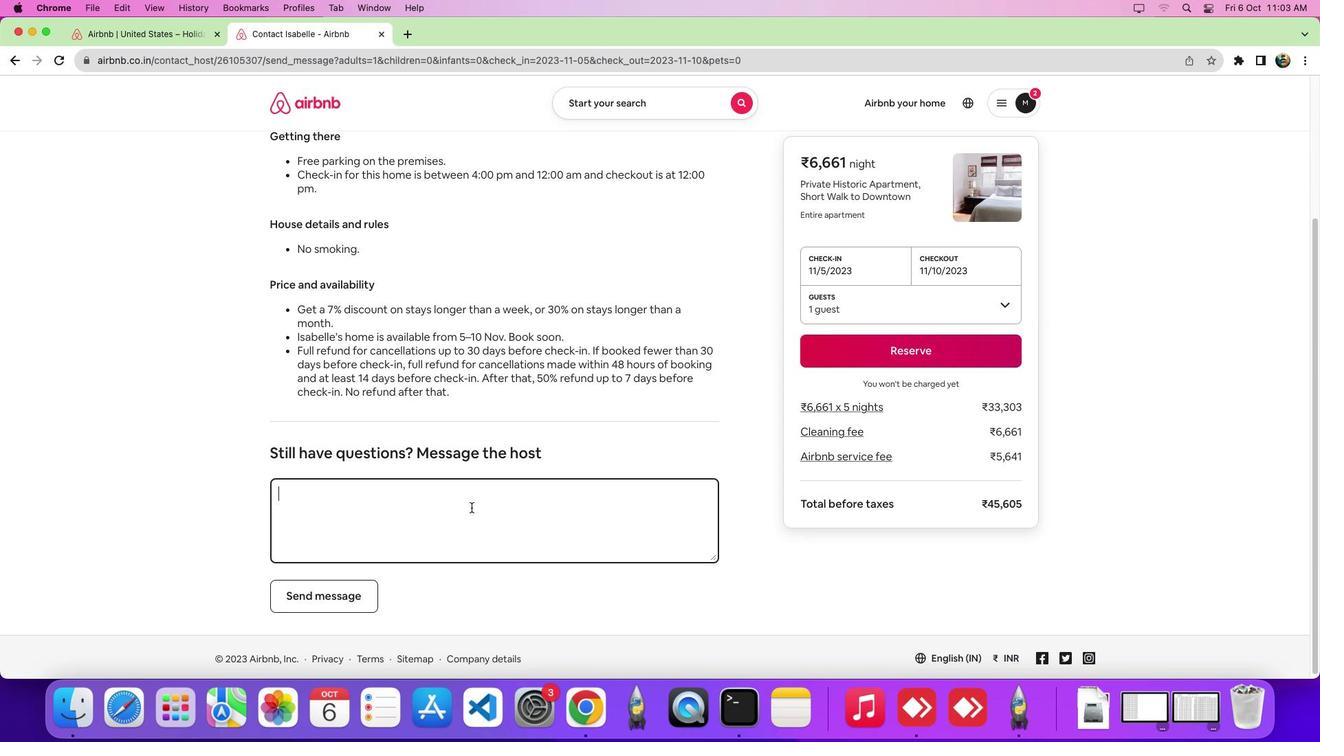
Action: Mouse pressed left at (471, 508)
Screenshot: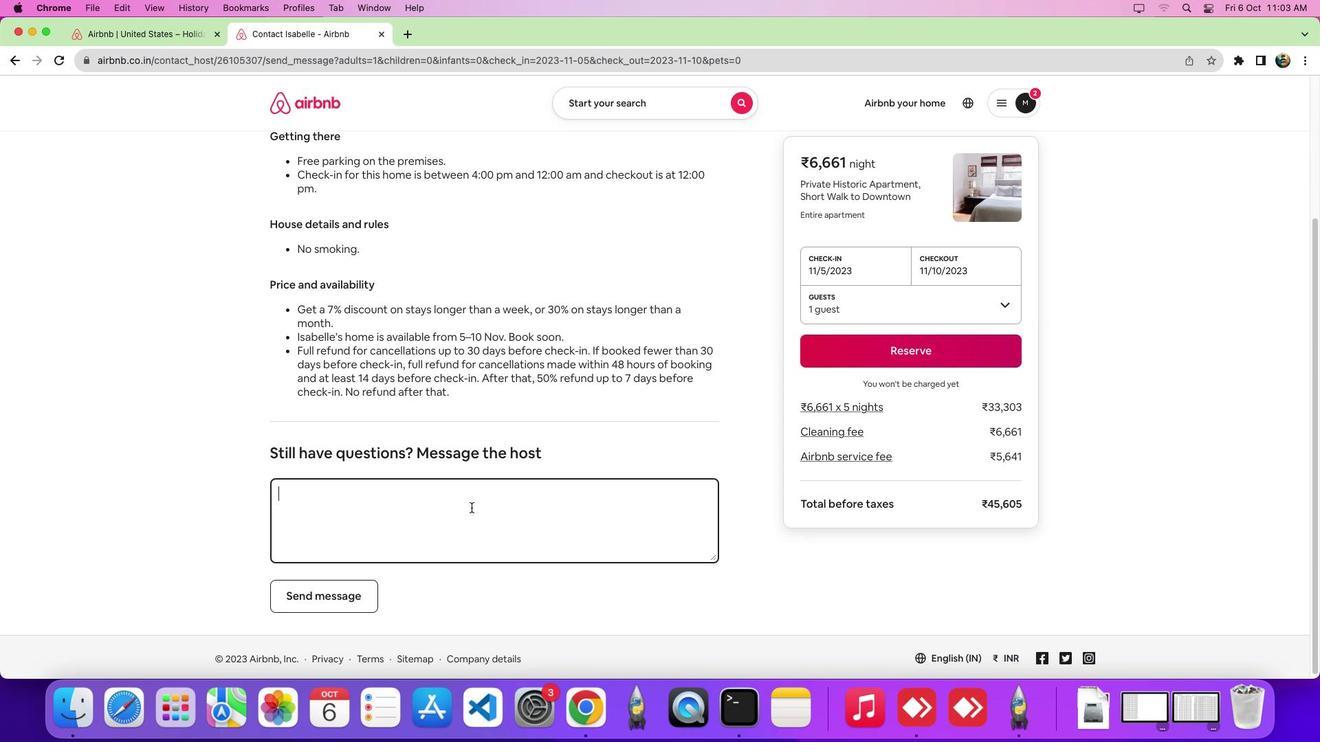 
Action: Key pressed Key.shift'H''e''l''l''o'Key.shift'!'Key.spaceKey.shift'I'"'"'m'Key.space'i''n''t''e''r''e''s''t''e''d'Key.space'i''n'Key.space'y''o''o''o''u''r'Key.space'l''i''s''t''i''n''g'Key.space'f''o''r'Key.space'0''1''/'Key.shift_r'D''e''c''/''2''0''2''3''.'Key.spaceKey.shift'I''s'Key.space'i''t'Key.space's''t''i''l''l'Key.space'a''v''a''i''l''a''b''l''e'Key.space'd''u''r''i''n''g'Key.space't''h''a''t'Key.space't''i''m''e'Key.shift'>'Key.backspaceKey.shift'?''.'
Screenshot: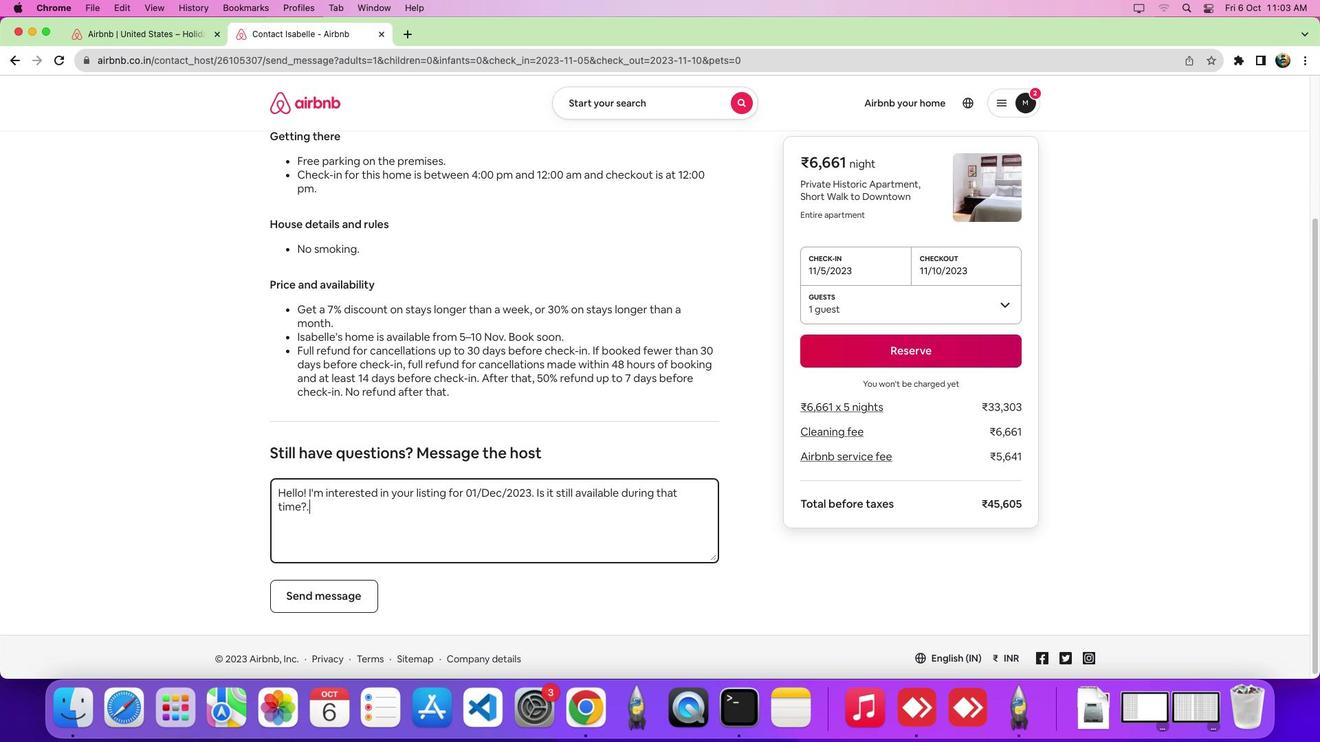 
Action: Mouse moved to (337, 609)
Screenshot: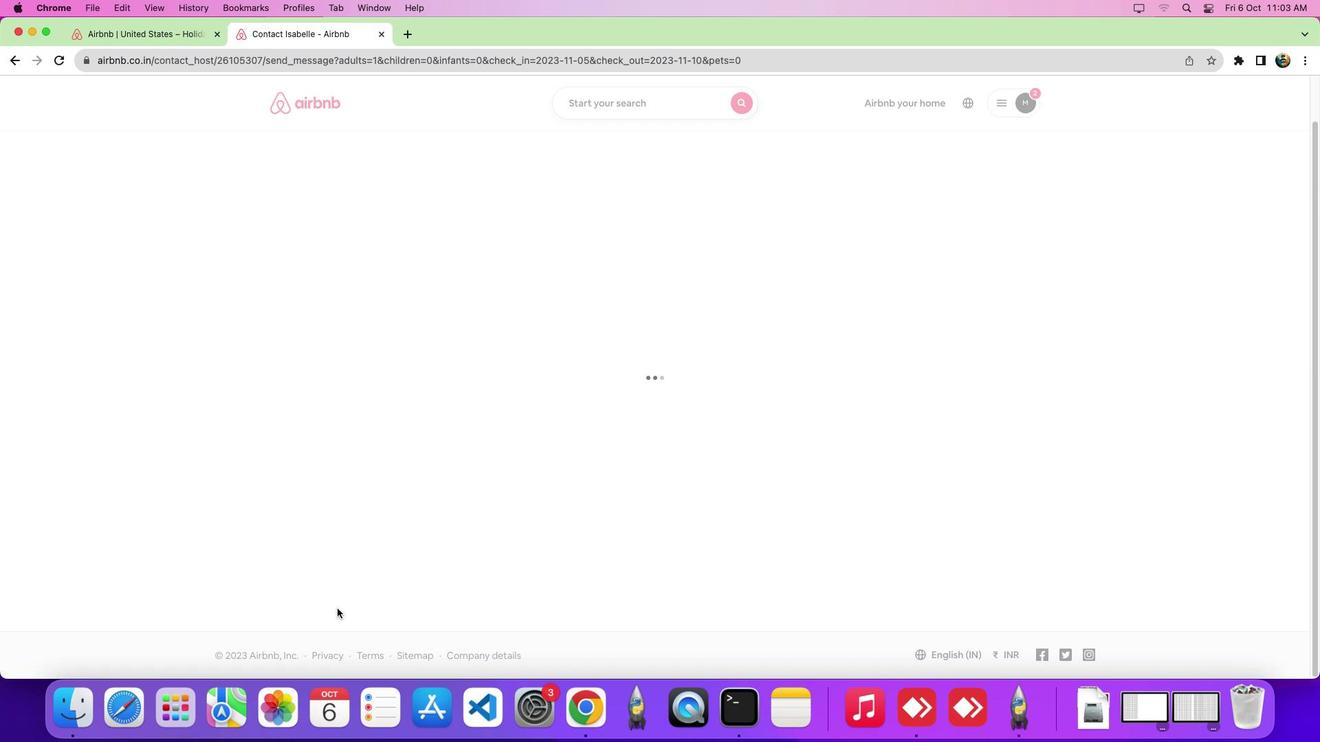
Action: Mouse pressed left at (337, 609)
Screenshot: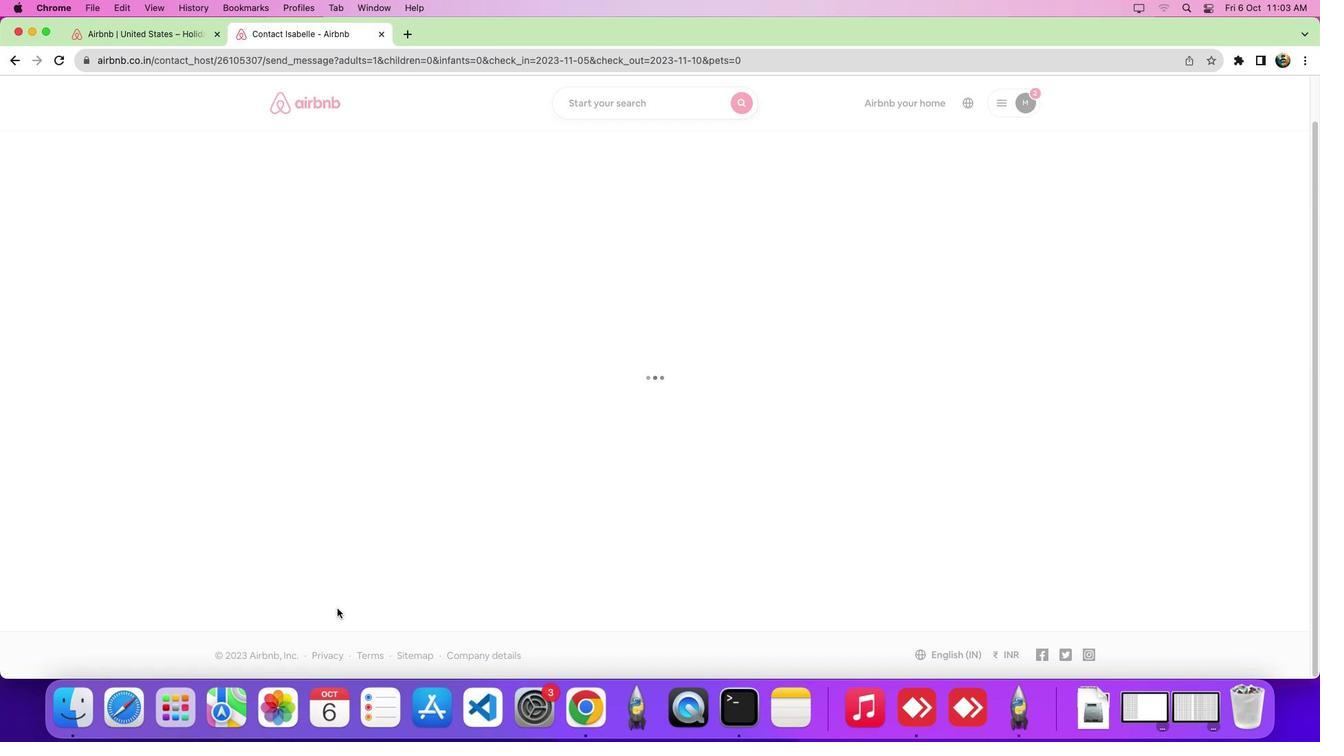 
Action: Mouse moved to (314, 279)
Screenshot: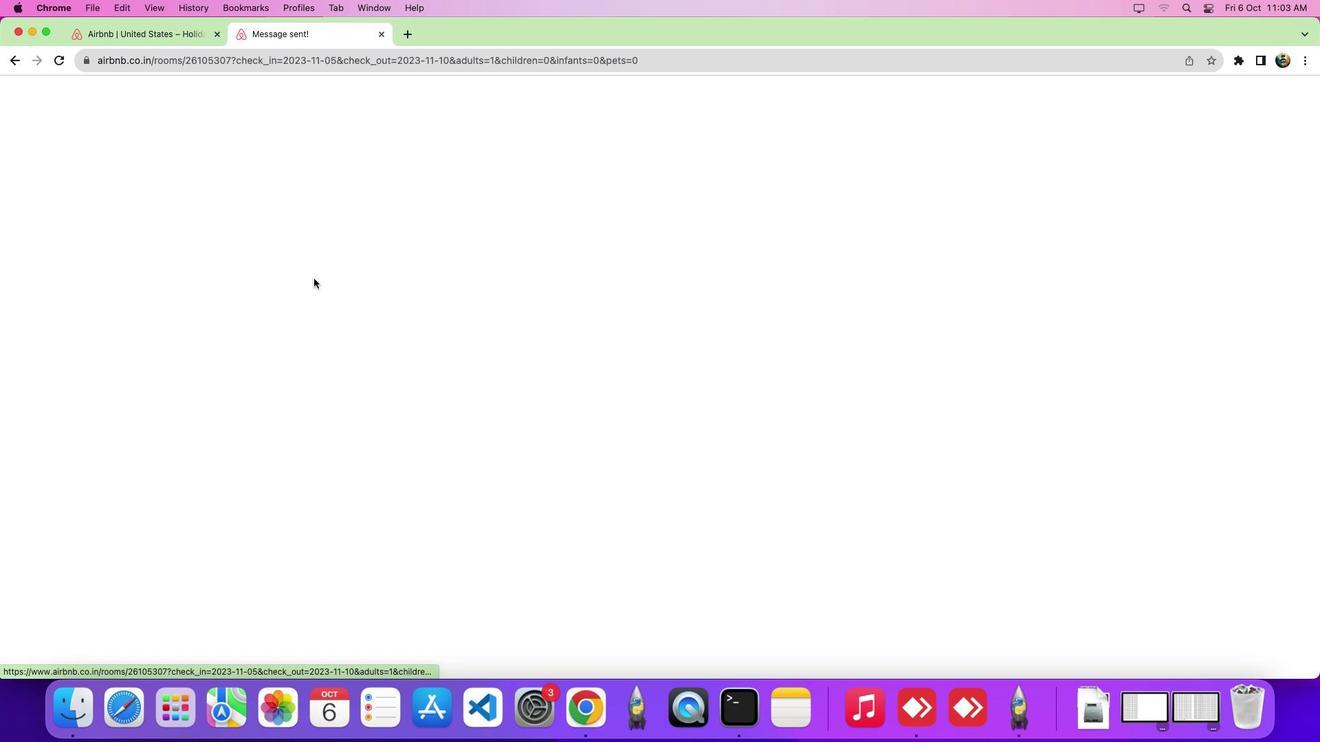 
Action: Mouse pressed left at (314, 279)
Screenshot: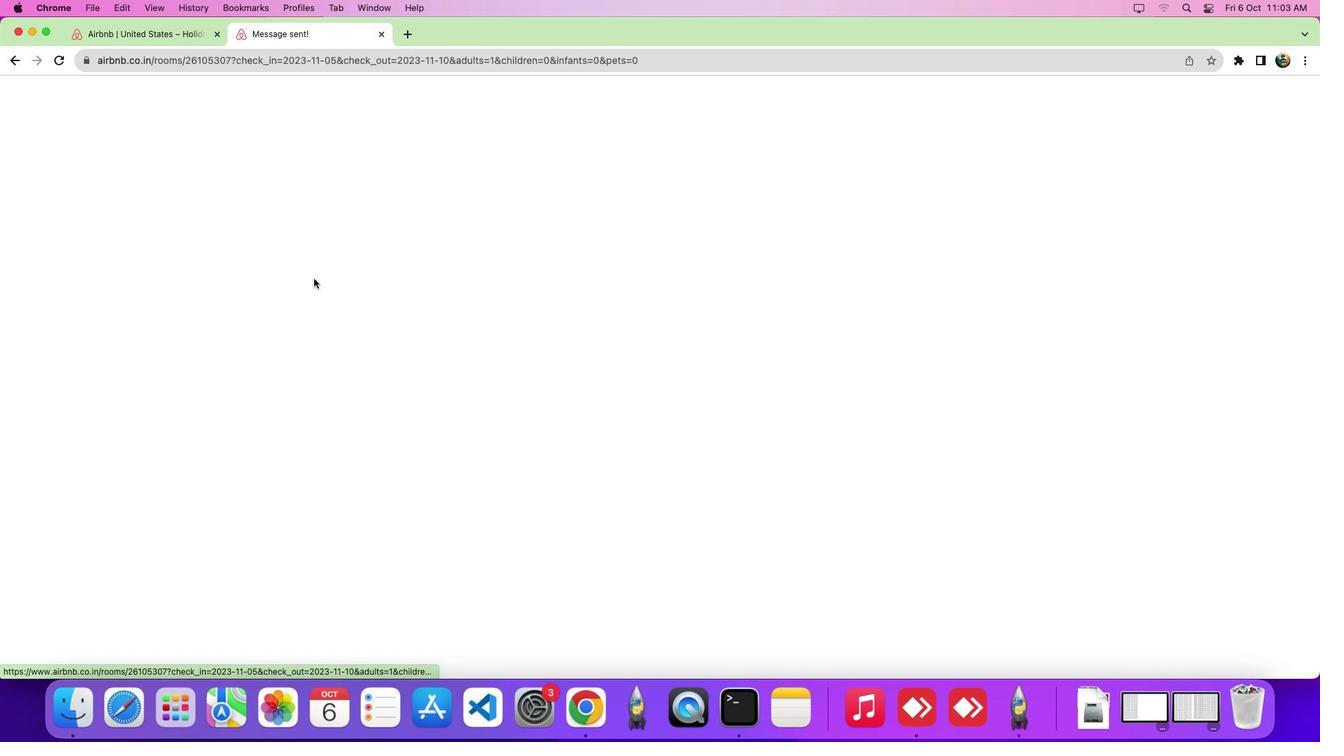 
Action: Mouse moved to (854, 351)
Screenshot: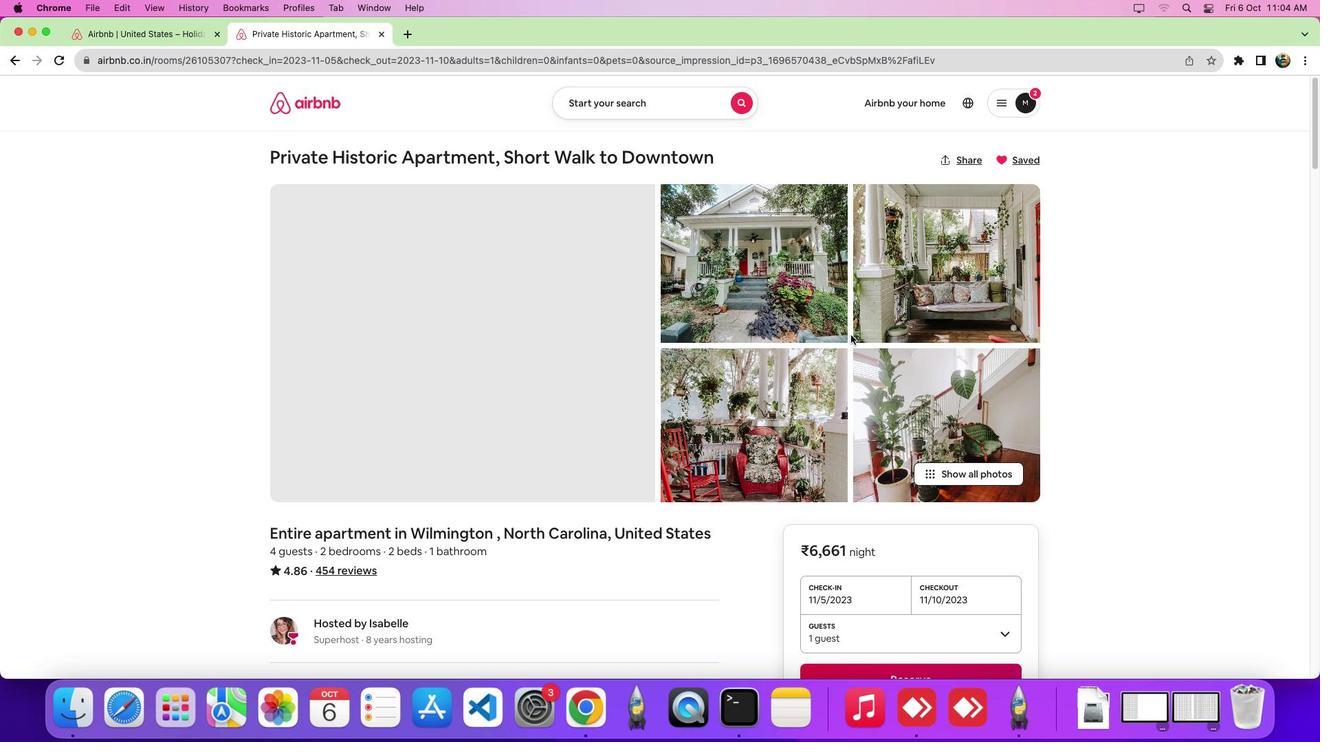 
